 Task: Add a signature Gilberto Hall containing Have a great Columbus Day, Gilberto Hall to email address softage.5@softage.net and add a label Vitamins
Action: Mouse moved to (375, 533)
Screenshot: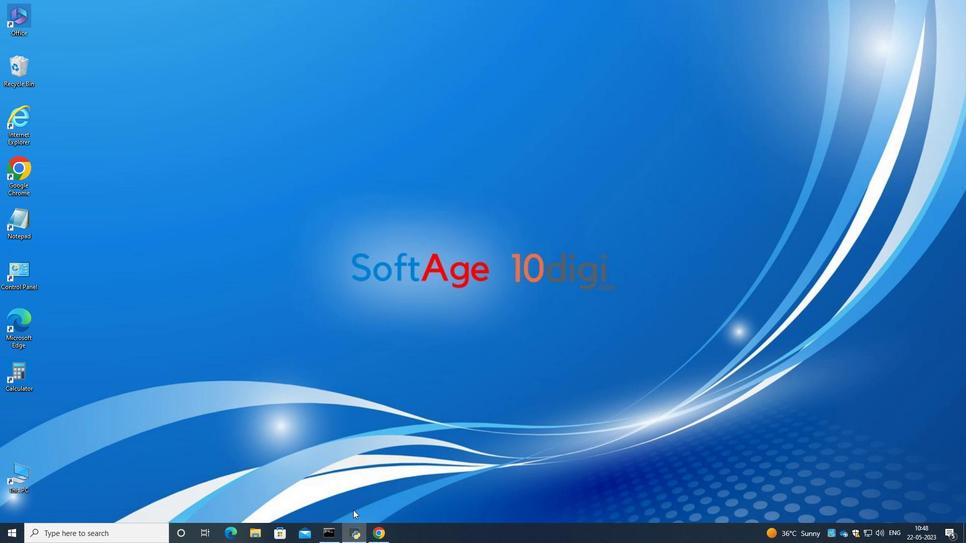 
Action: Mouse pressed left at (375, 533)
Screenshot: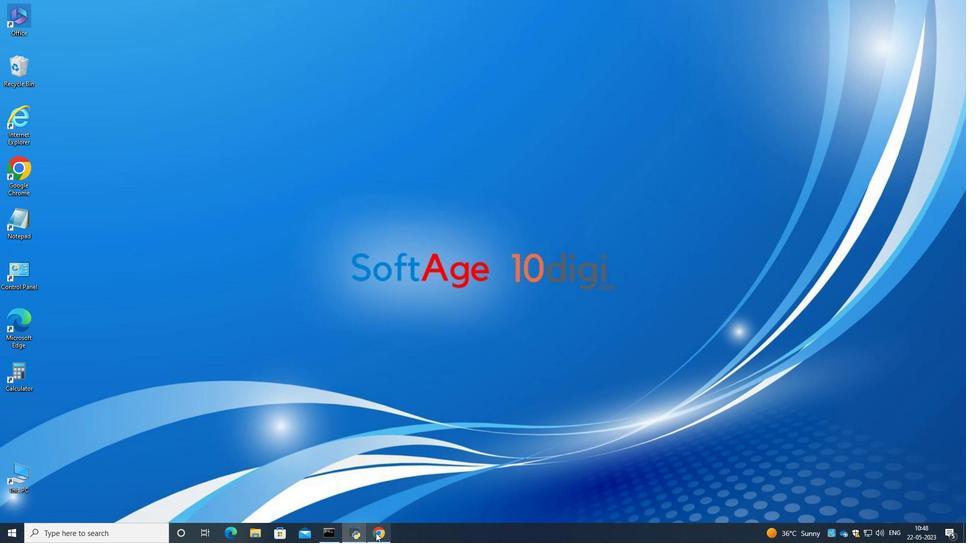 
Action: Mouse moved to (66, 84)
Screenshot: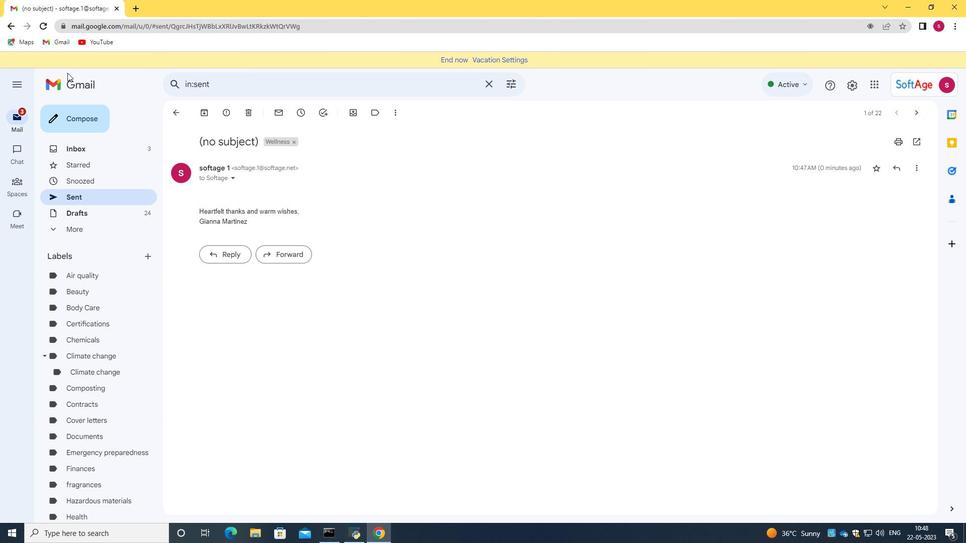 
Action: Mouse pressed left at (66, 84)
Screenshot: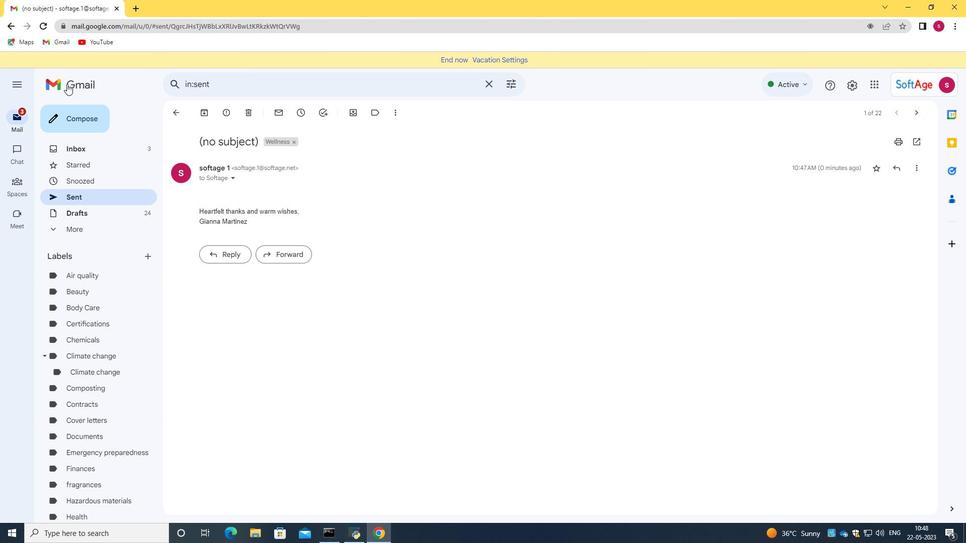 
Action: Mouse moved to (861, 87)
Screenshot: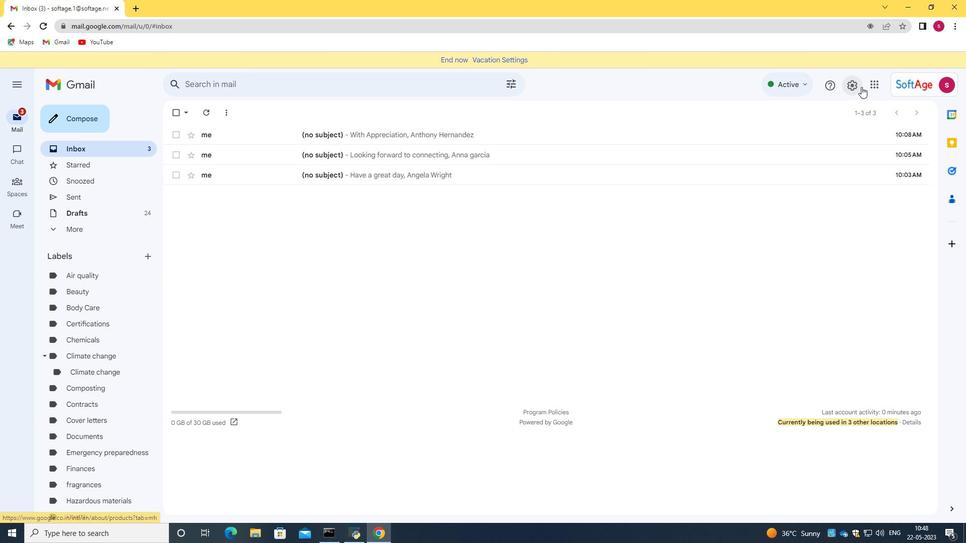 
Action: Mouse pressed left at (861, 87)
Screenshot: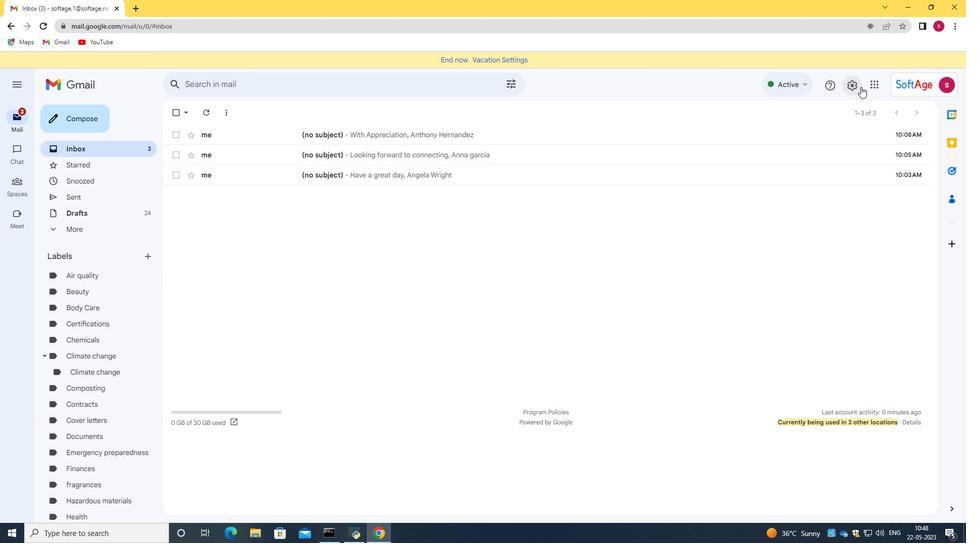 
Action: Mouse moved to (852, 139)
Screenshot: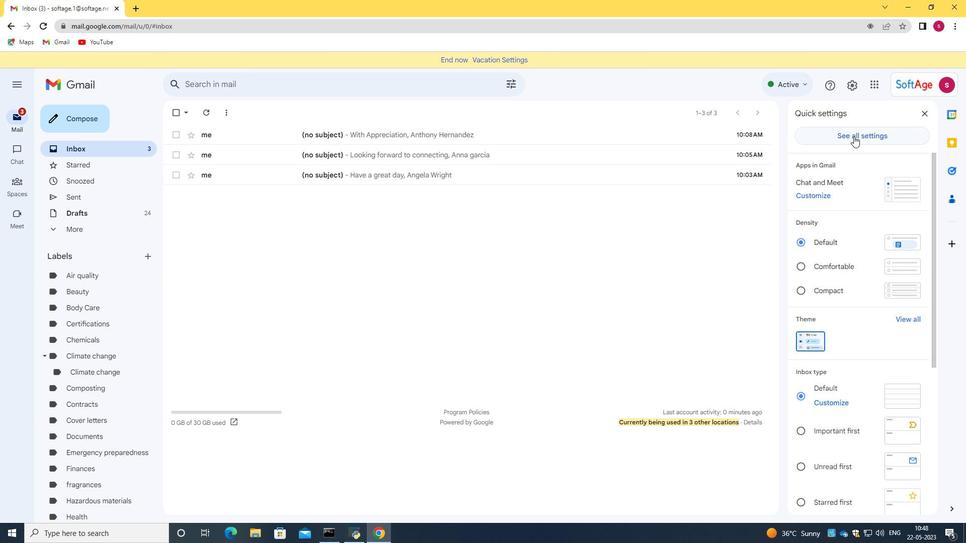
Action: Mouse pressed left at (852, 139)
Screenshot: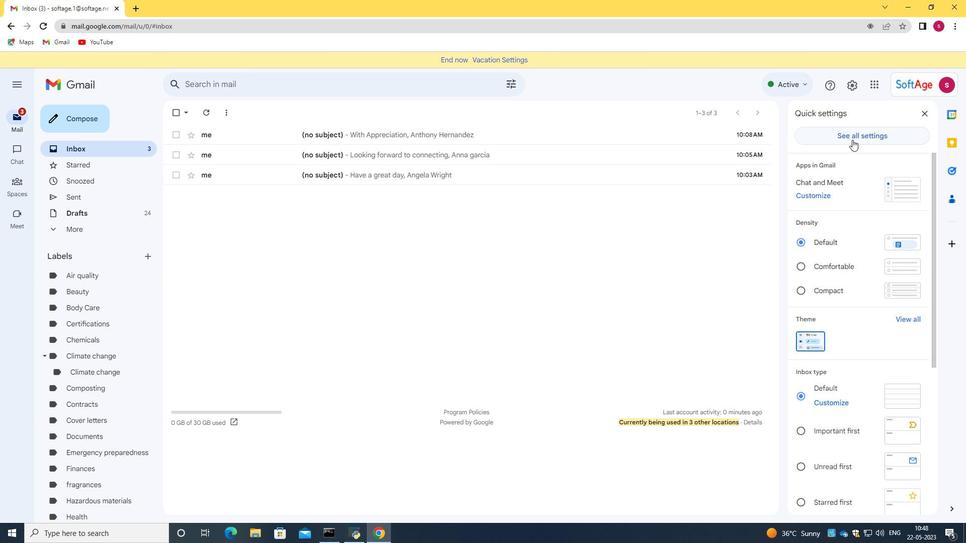 
Action: Mouse moved to (562, 247)
Screenshot: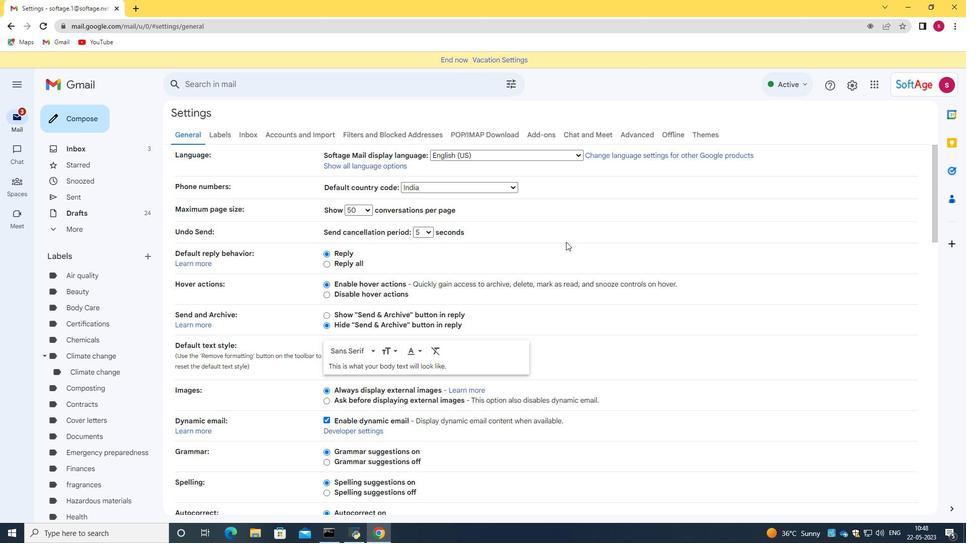 
Action: Mouse scrolled (562, 246) with delta (0, 0)
Screenshot: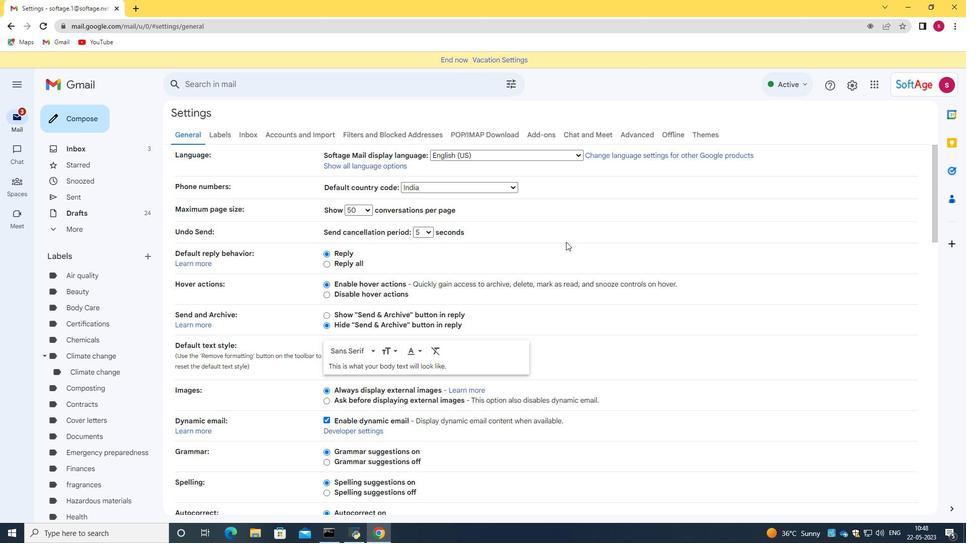 
Action: Mouse moved to (562, 250)
Screenshot: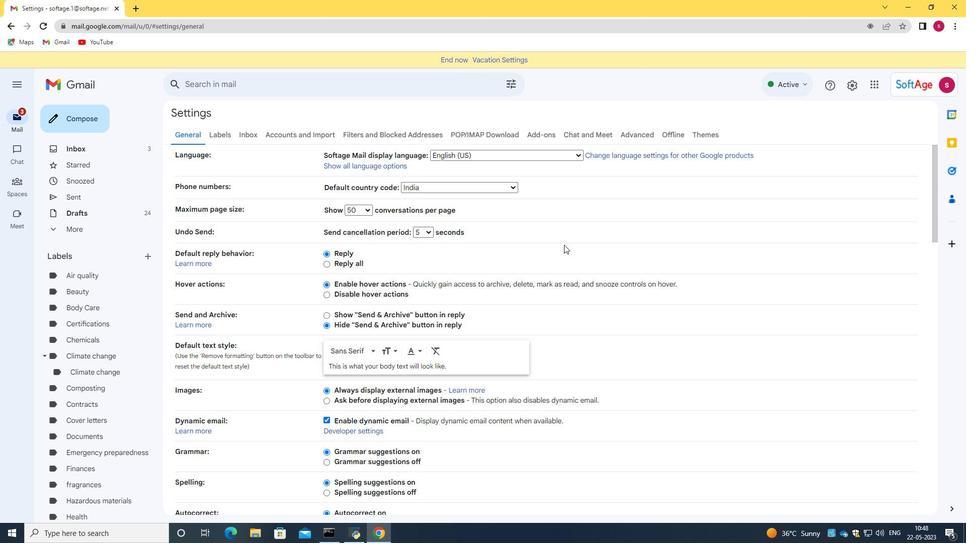 
Action: Mouse scrolled (562, 250) with delta (0, 0)
Screenshot: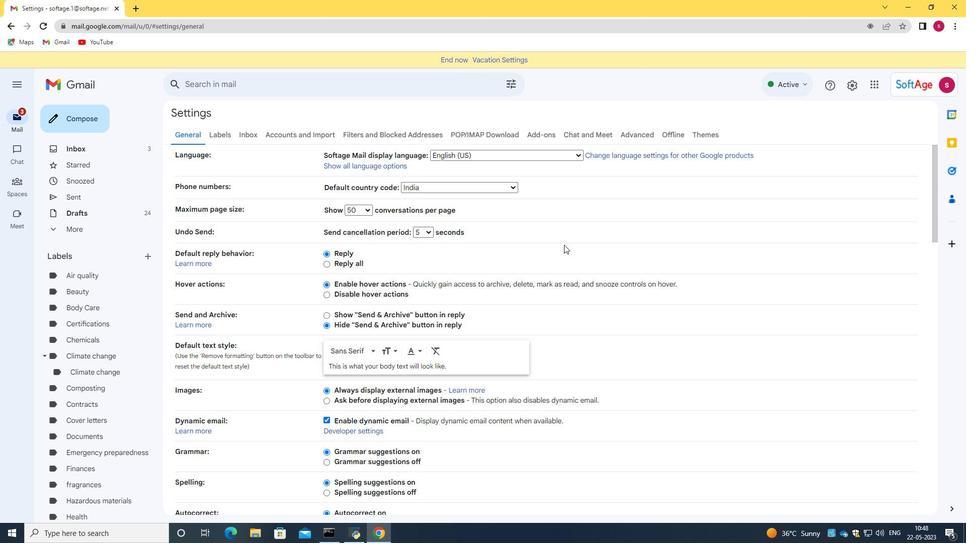 
Action: Mouse scrolled (562, 250) with delta (0, 0)
Screenshot: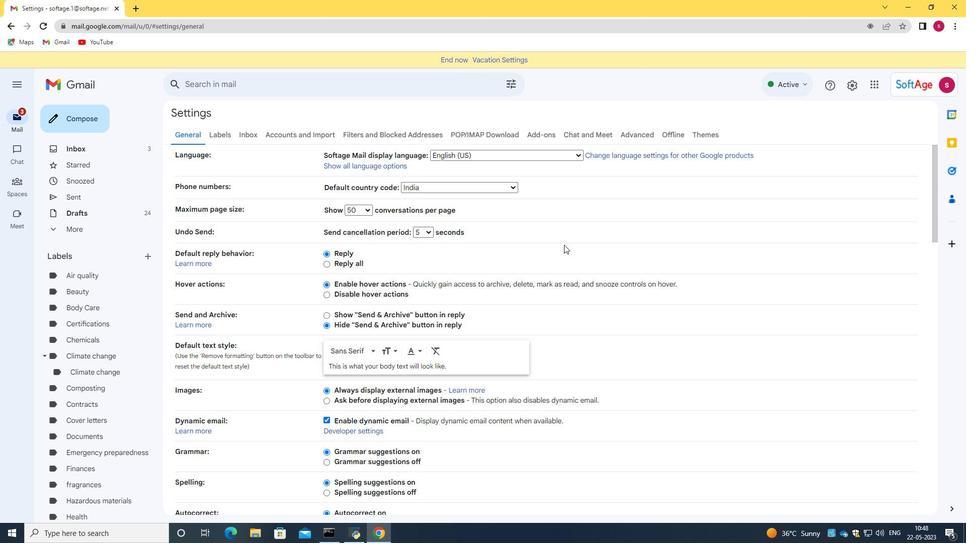 
Action: Mouse scrolled (562, 250) with delta (0, 0)
Screenshot: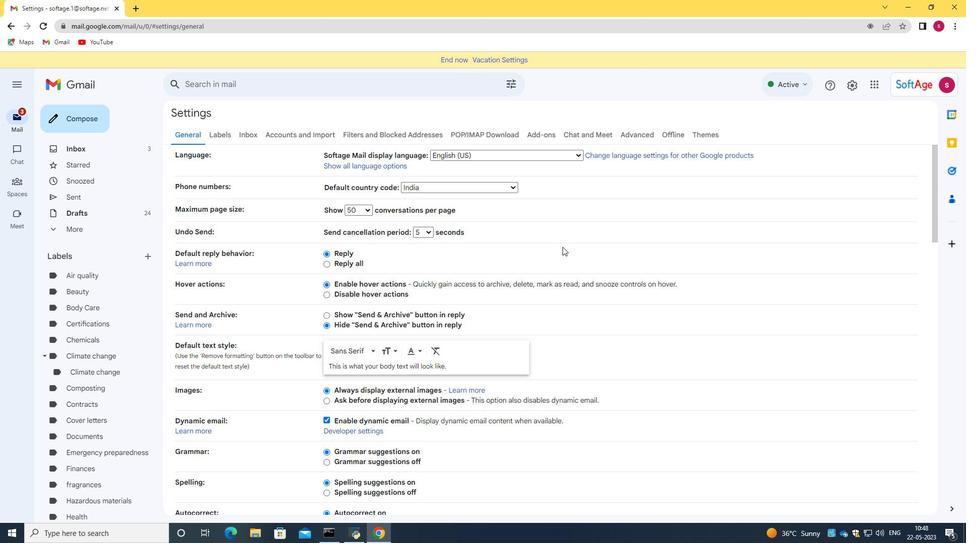 
Action: Mouse scrolled (562, 250) with delta (0, 0)
Screenshot: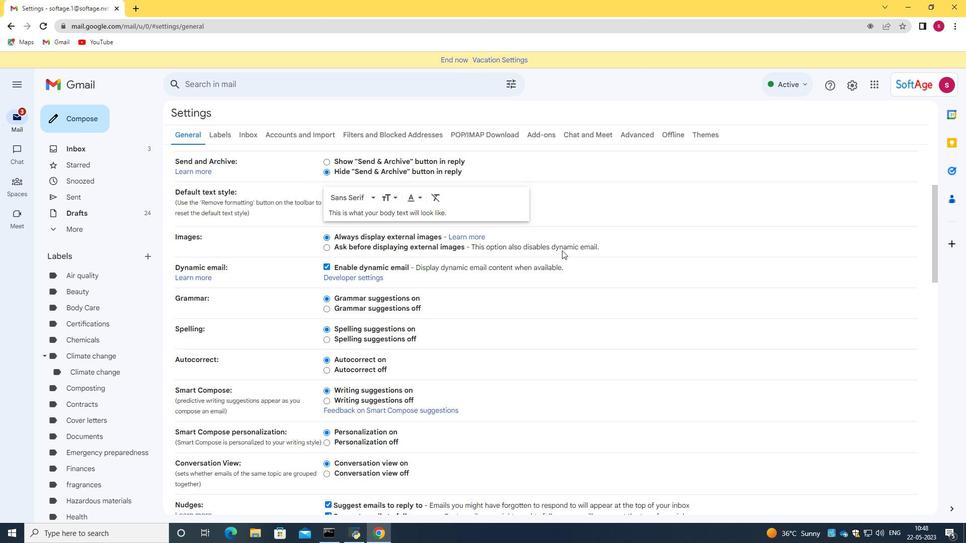 
Action: Mouse moved to (562, 252)
Screenshot: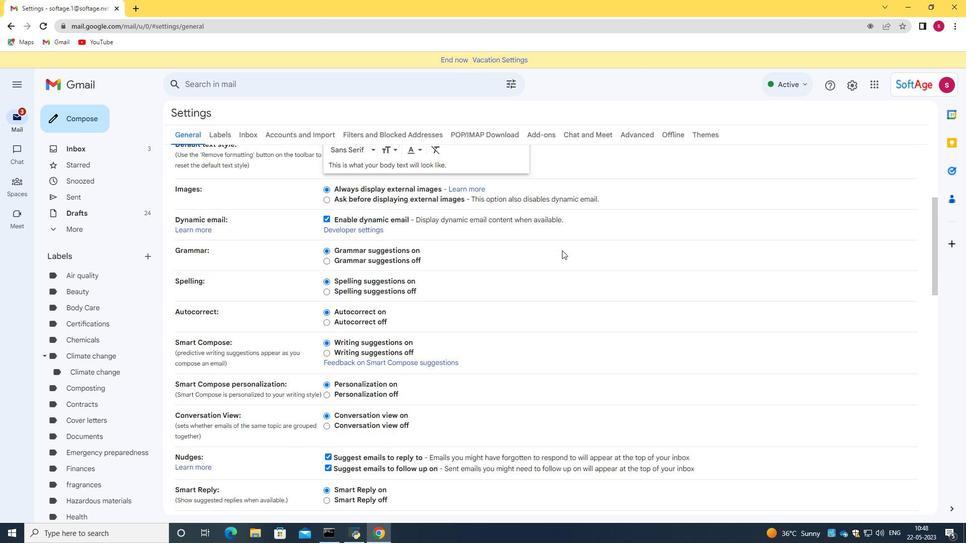 
Action: Mouse scrolled (562, 251) with delta (0, 0)
Screenshot: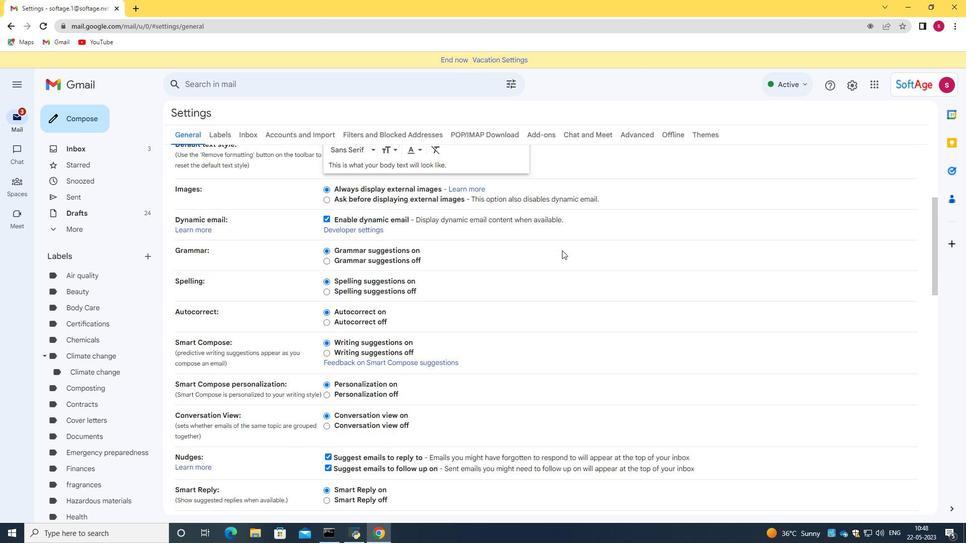 
Action: Mouse scrolled (562, 251) with delta (0, 0)
Screenshot: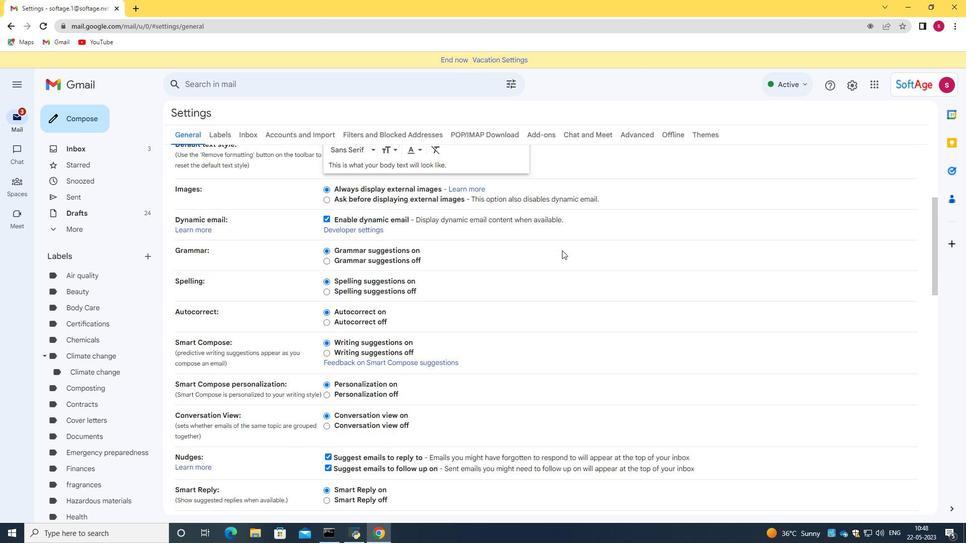 
Action: Mouse scrolled (562, 251) with delta (0, 0)
Screenshot: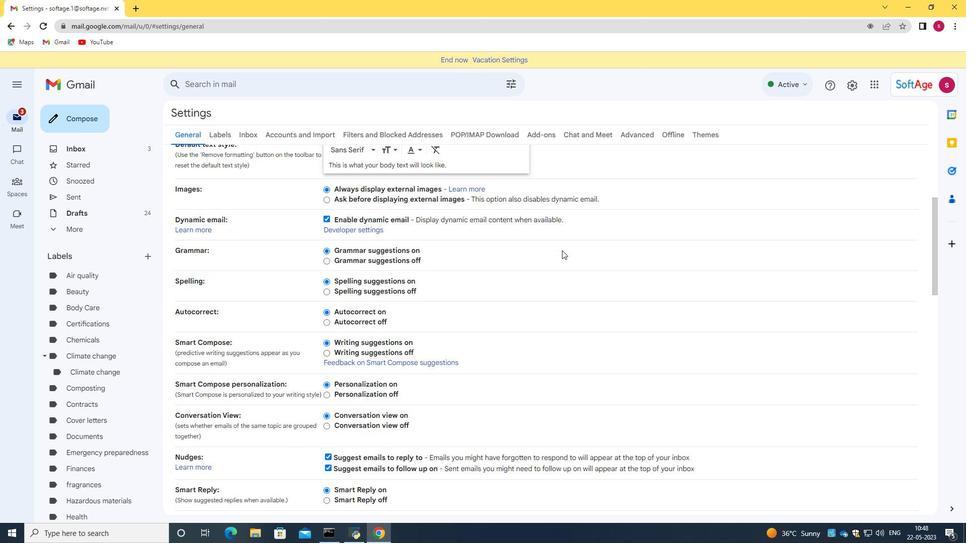 
Action: Mouse scrolled (562, 251) with delta (0, 0)
Screenshot: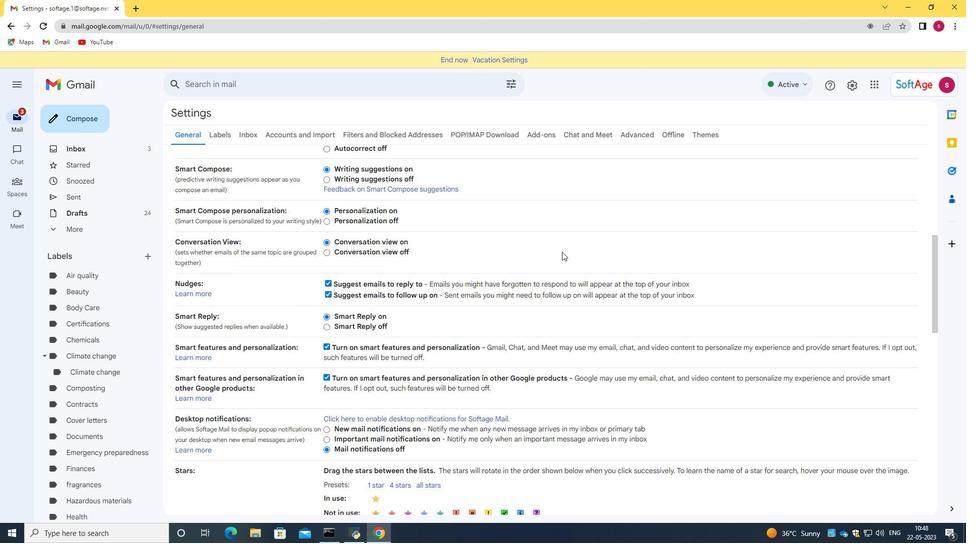 
Action: Mouse moved to (562, 252)
Screenshot: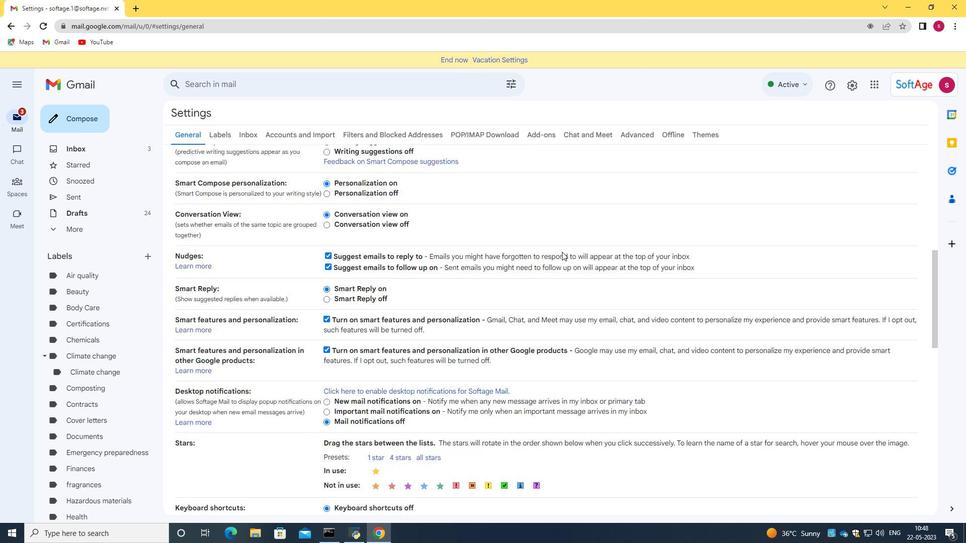 
Action: Mouse scrolled (562, 251) with delta (0, 0)
Screenshot: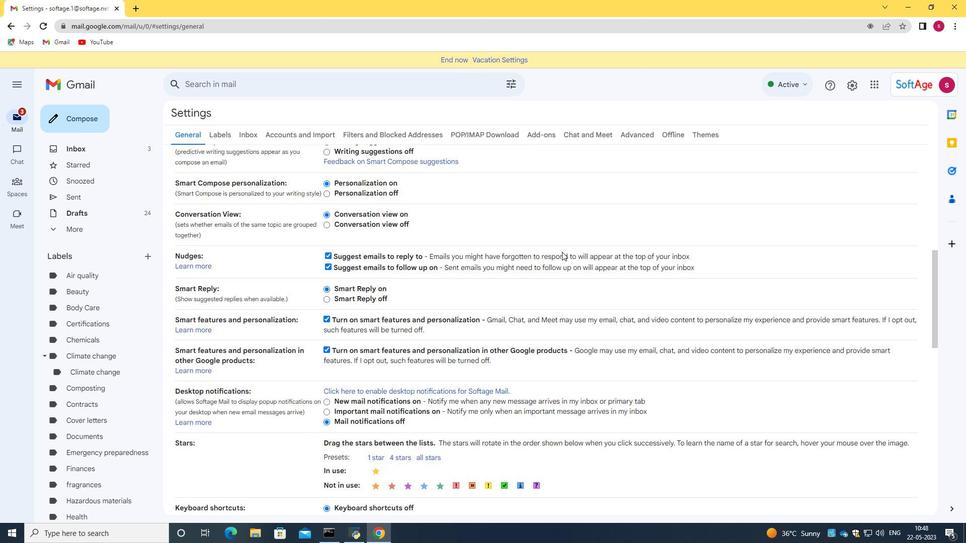 
Action: Mouse moved to (477, 436)
Screenshot: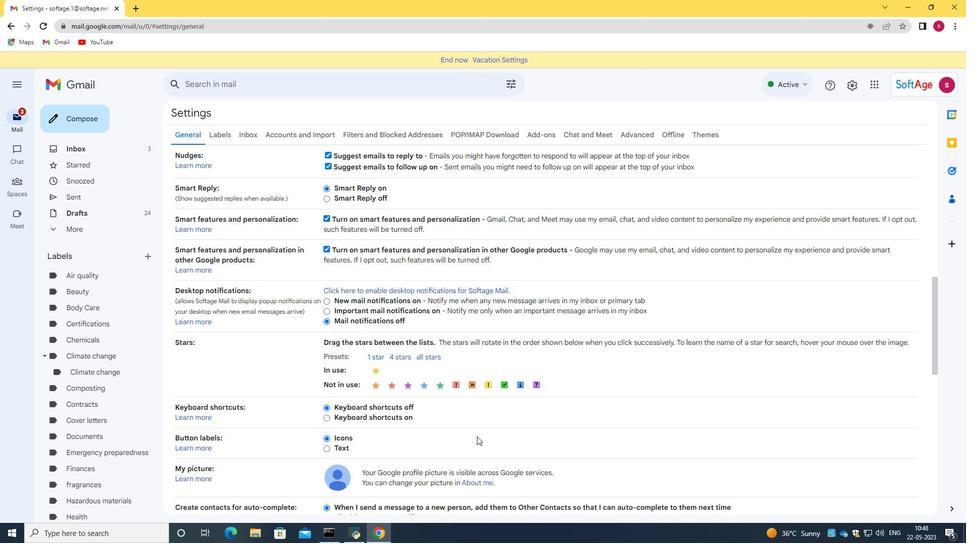 
Action: Mouse scrolled (477, 436) with delta (0, 0)
Screenshot: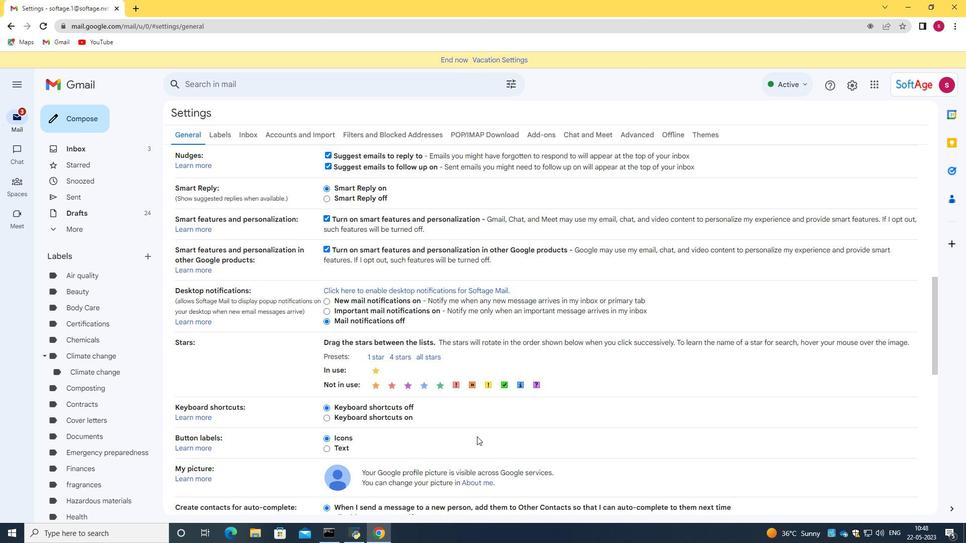 
Action: Mouse scrolled (477, 436) with delta (0, 0)
Screenshot: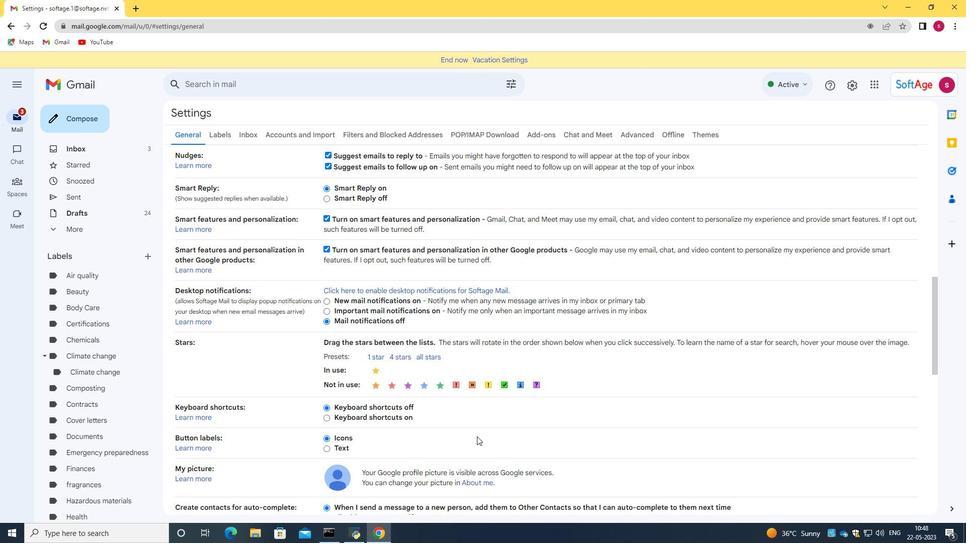 
Action: Mouse scrolled (477, 436) with delta (0, 0)
Screenshot: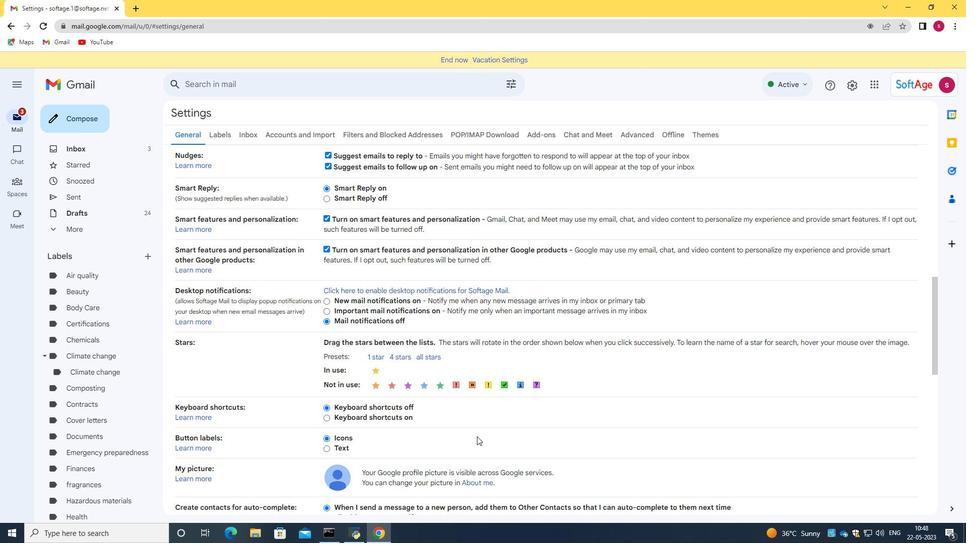 
Action: Mouse moved to (478, 435)
Screenshot: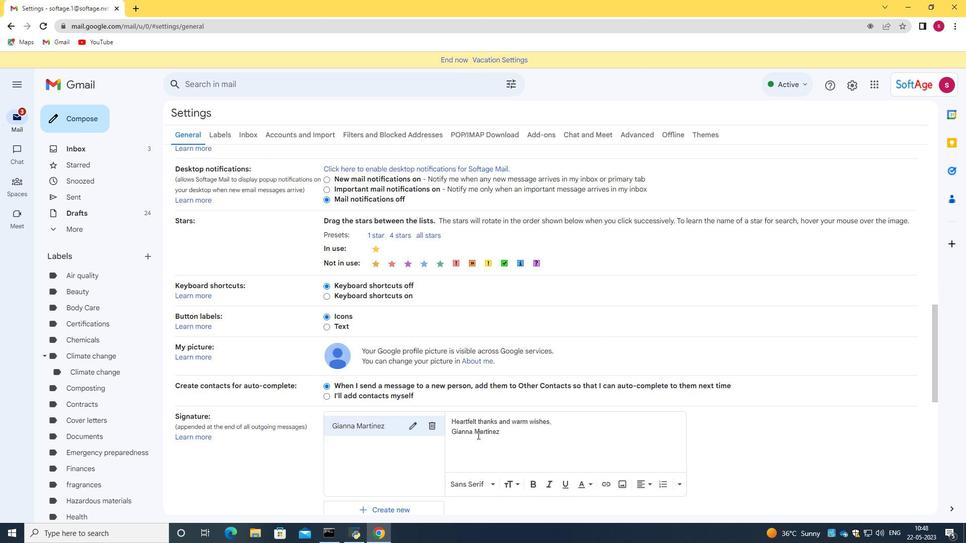 
Action: Mouse scrolled (478, 434) with delta (0, 0)
Screenshot: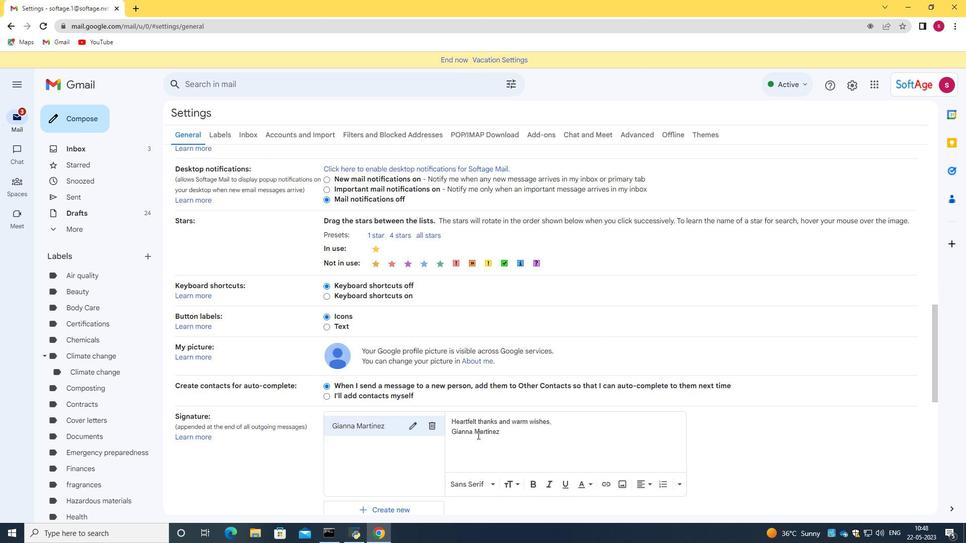 
Action: Mouse scrolled (478, 434) with delta (0, 0)
Screenshot: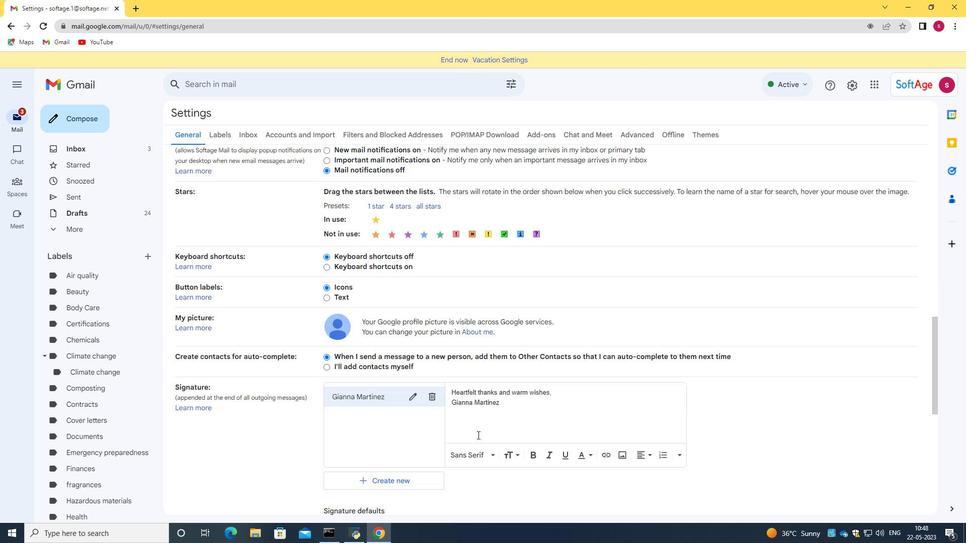 
Action: Mouse moved to (430, 301)
Screenshot: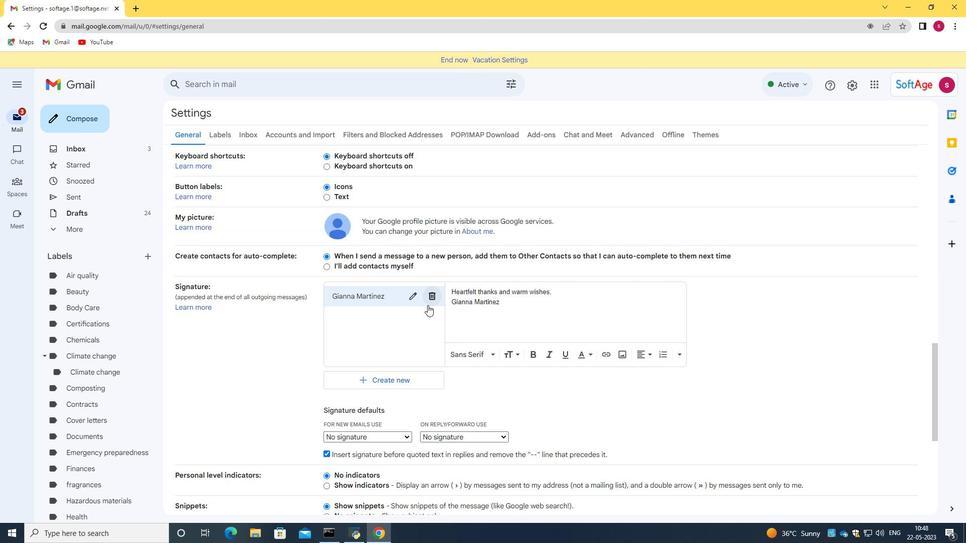 
Action: Mouse pressed left at (430, 301)
Screenshot: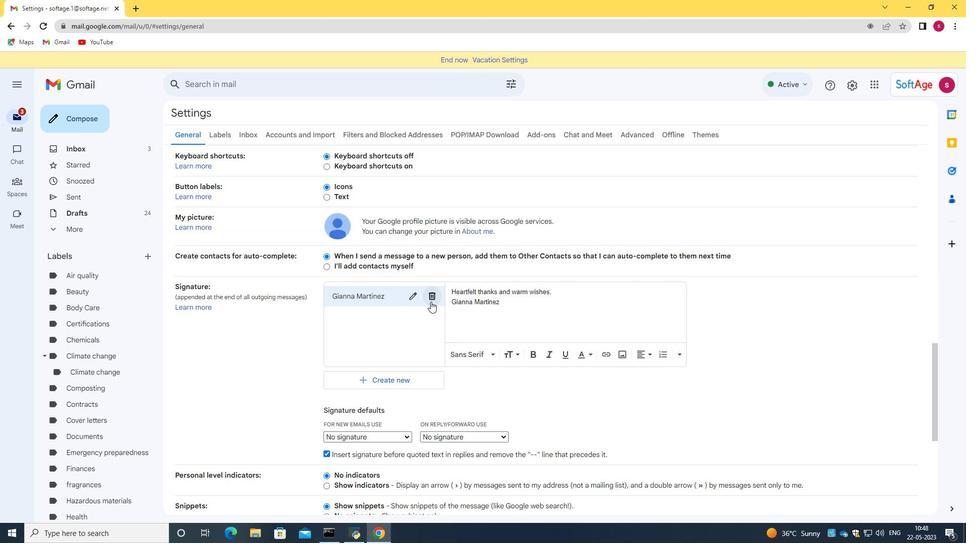 
Action: Mouse moved to (566, 307)
Screenshot: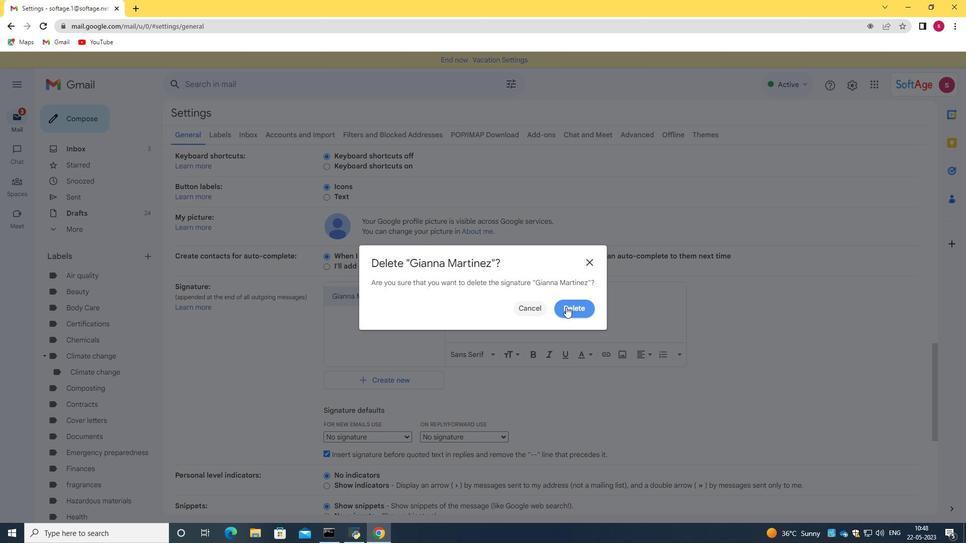 
Action: Mouse pressed left at (566, 307)
Screenshot: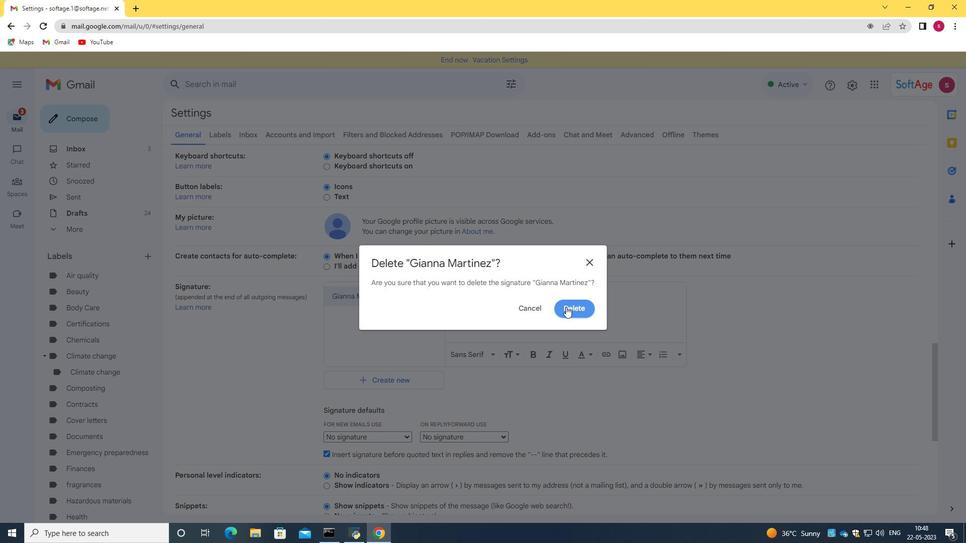 
Action: Mouse moved to (431, 387)
Screenshot: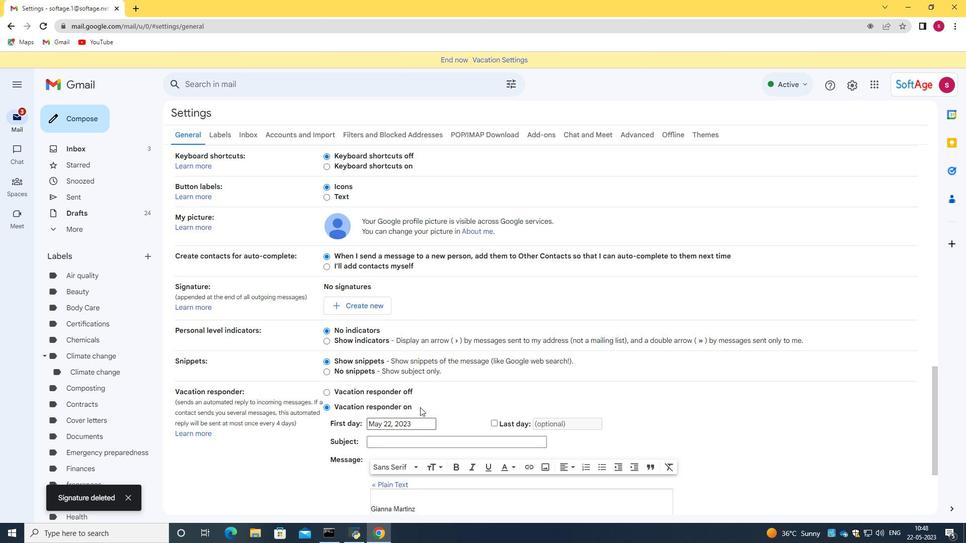 
Action: Mouse scrolled (431, 387) with delta (0, 0)
Screenshot: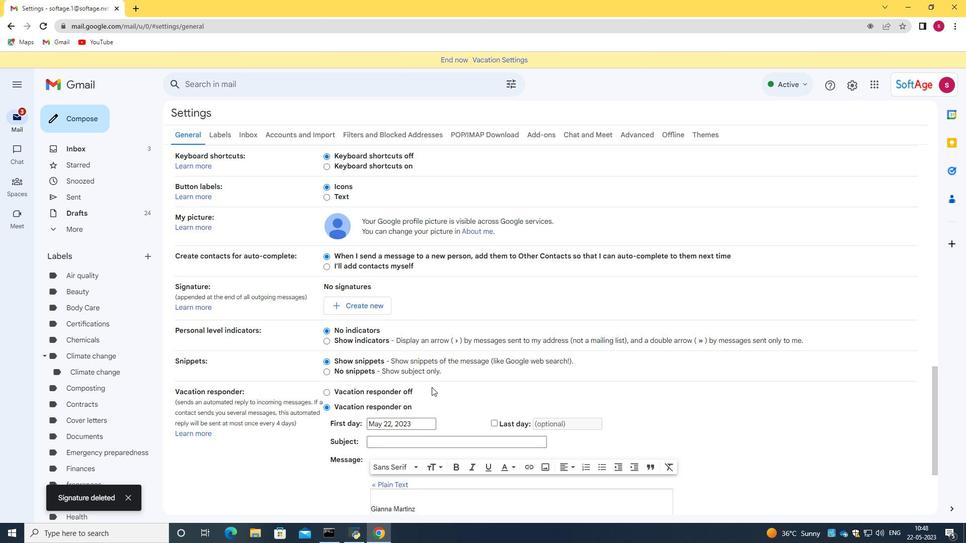 
Action: Mouse moved to (353, 250)
Screenshot: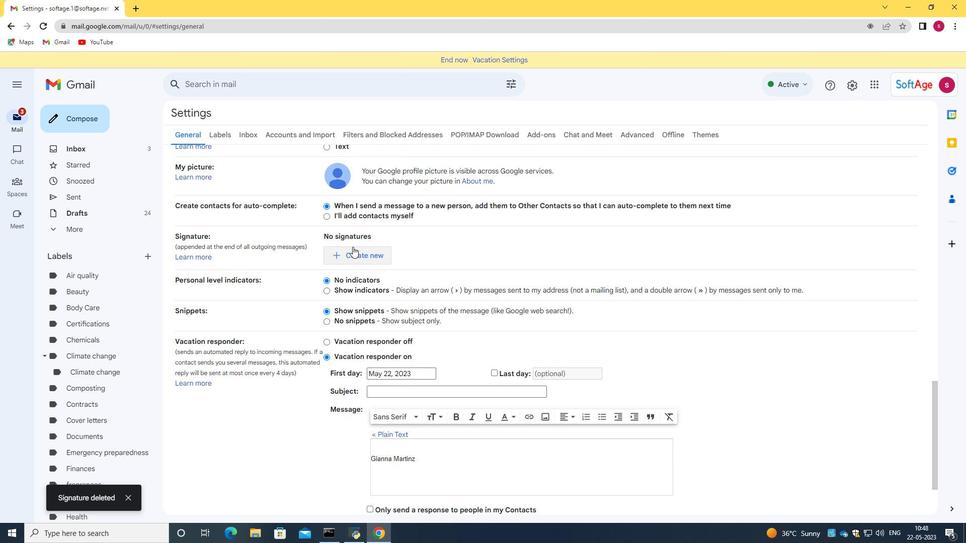 
Action: Mouse pressed left at (353, 250)
Screenshot: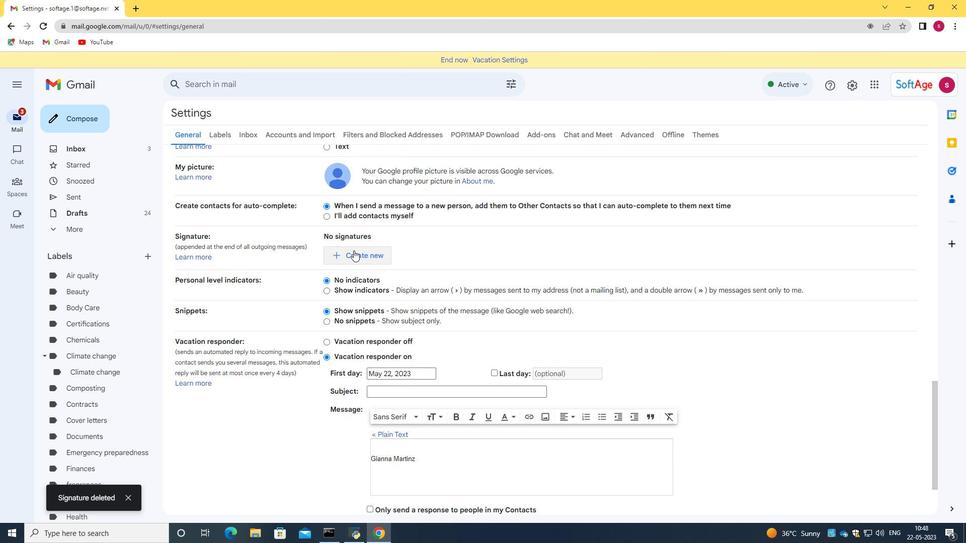 
Action: Mouse moved to (463, 285)
Screenshot: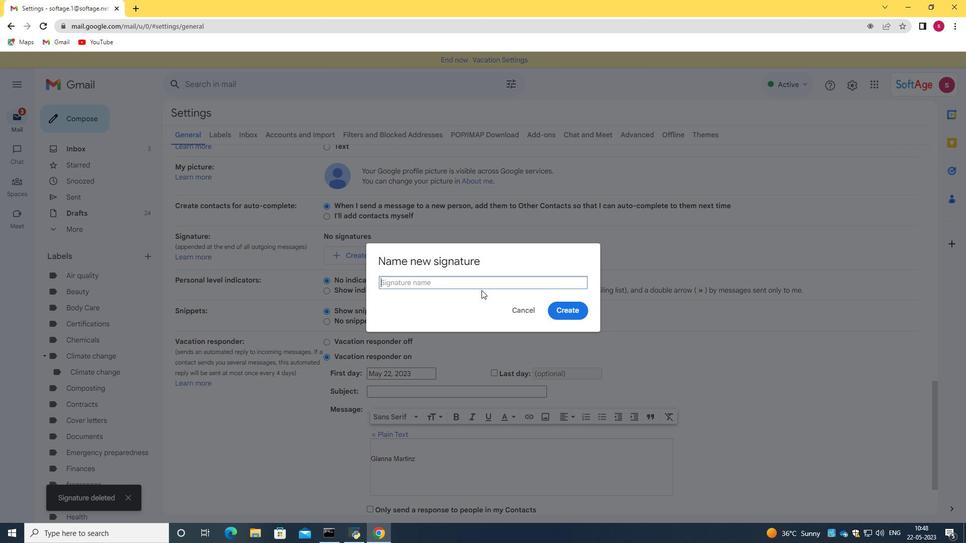 
Action: Key pressed <Key.caps_lock>G<Key.caps_lock>ilberto<Key.space><Key.caps_lock>H<Key.caps_lock>all
Screenshot: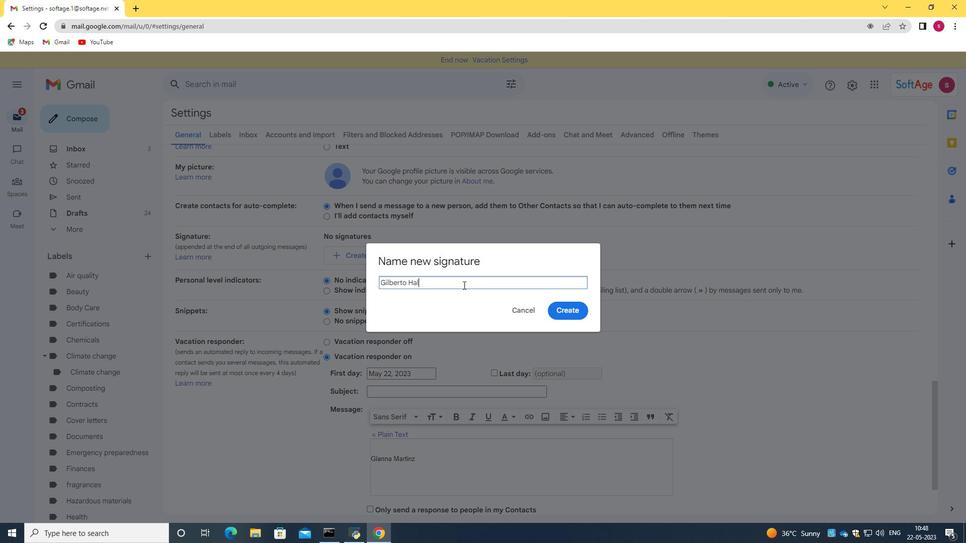 
Action: Mouse moved to (570, 309)
Screenshot: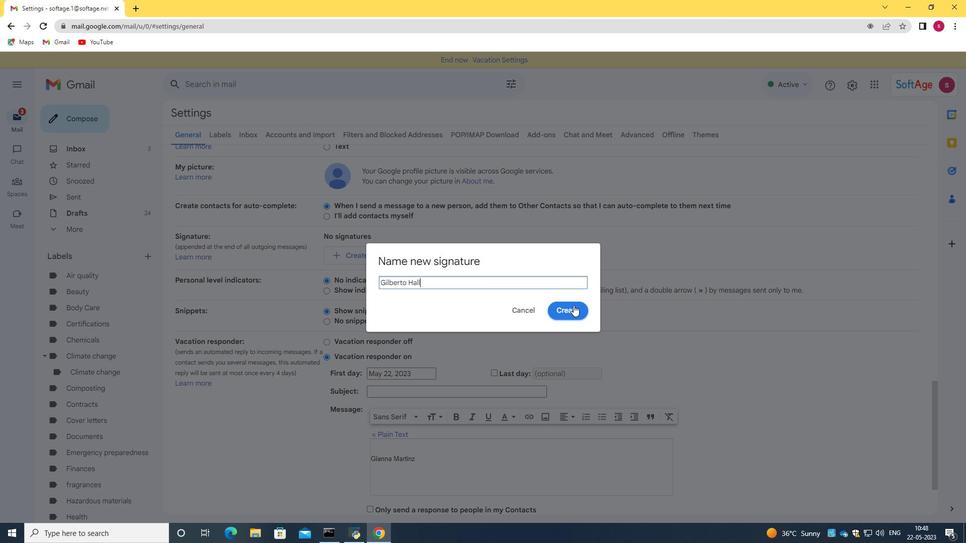 
Action: Mouse pressed left at (570, 309)
Screenshot: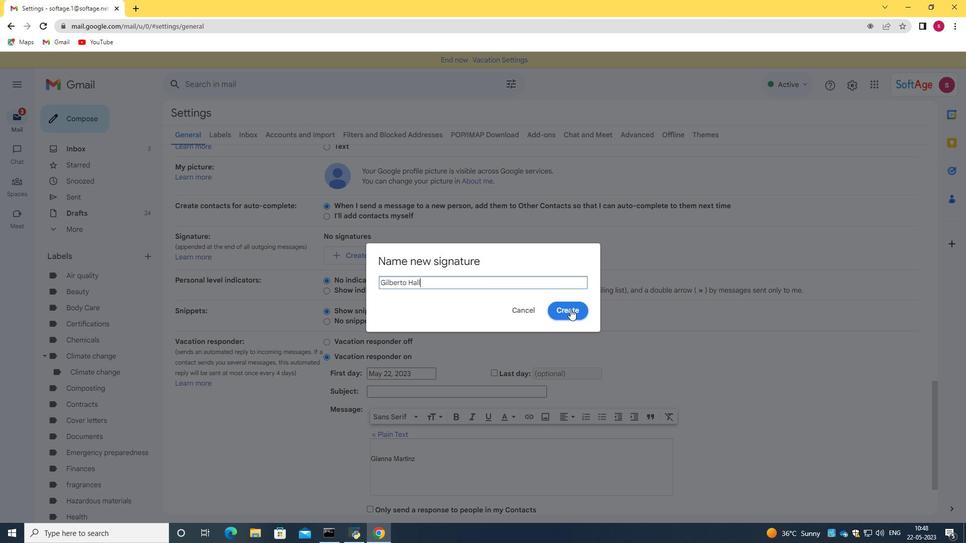 
Action: Mouse moved to (558, 265)
Screenshot: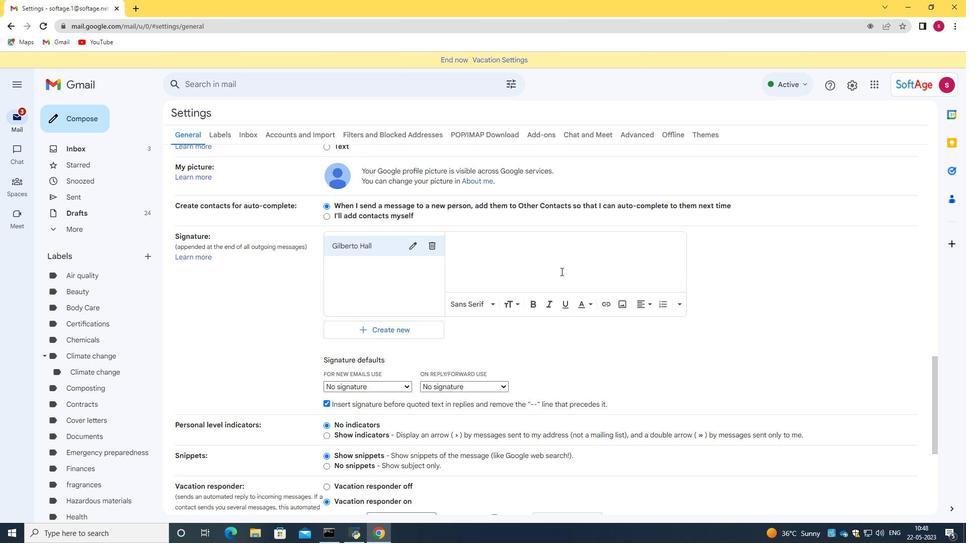 
Action: Mouse scrolled (558, 264) with delta (0, 0)
Screenshot: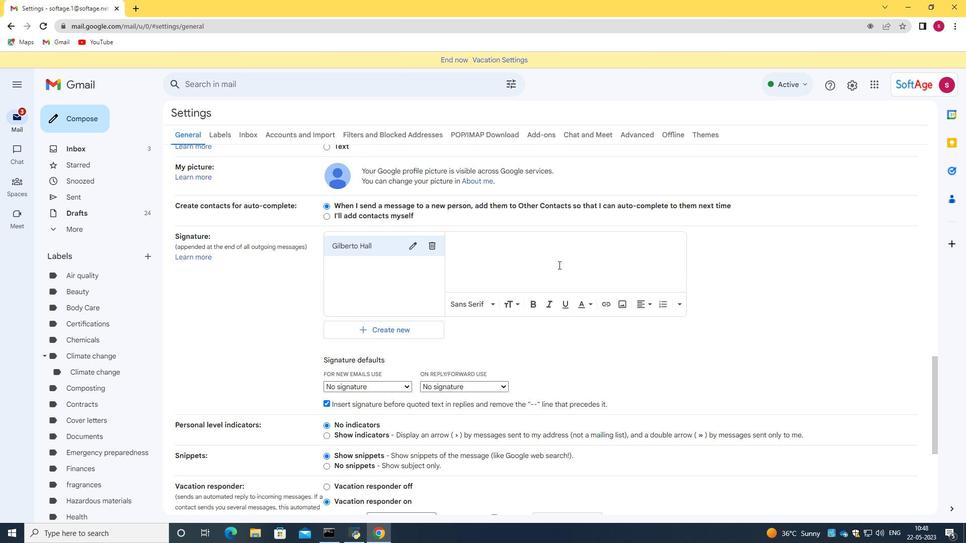 
Action: Mouse moved to (518, 217)
Screenshot: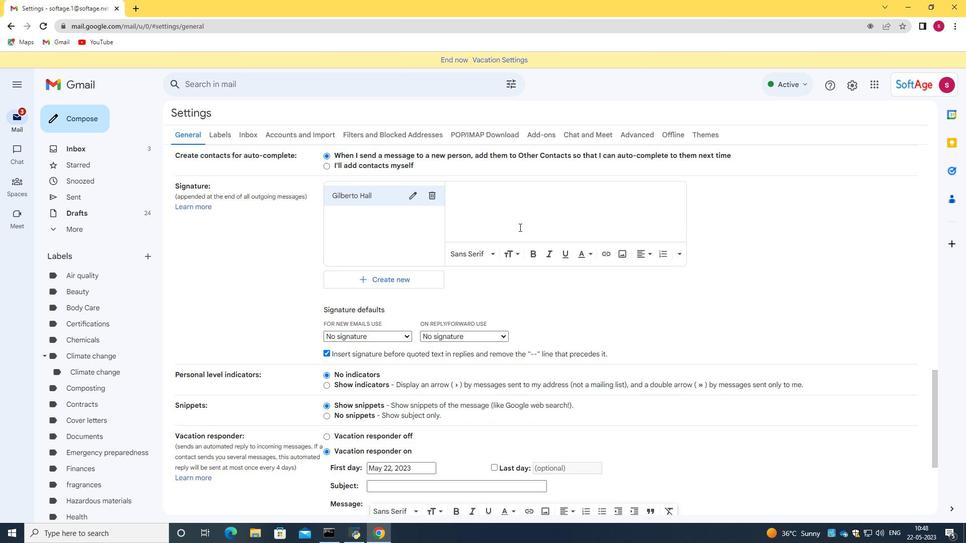 
Action: Mouse pressed left at (518, 217)
Screenshot: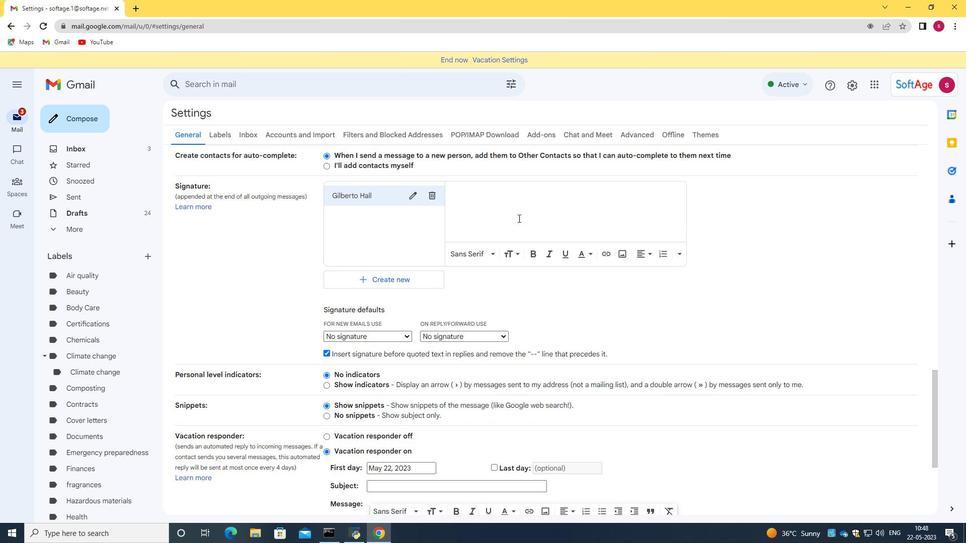 
Action: Key pressed <Key.caps_lock>H<Key.caps_lock>ave<Key.space>a<Key.space>great<Key.space><Key.caps_lock>C<Key.caps_lock>olumbus<Key.space><Key.caps_lock>D<Key.caps_lock>ay.<Key.backspace>,<Key.enter><Key.caps_lock>G<Key.caps_lock>ilberto<Key.space><Key.caps_lock>H<Key.caps_lock>all
Screenshot: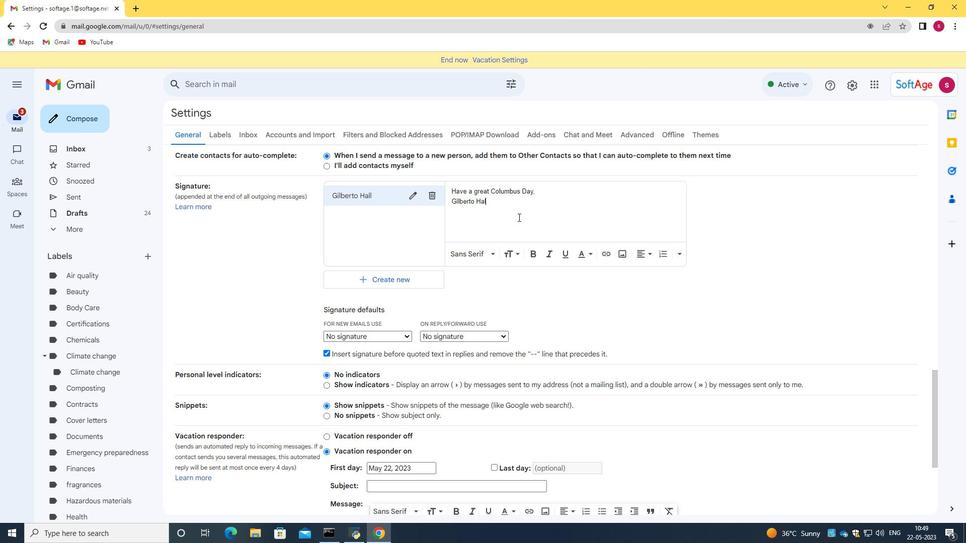 
Action: Mouse moved to (546, 296)
Screenshot: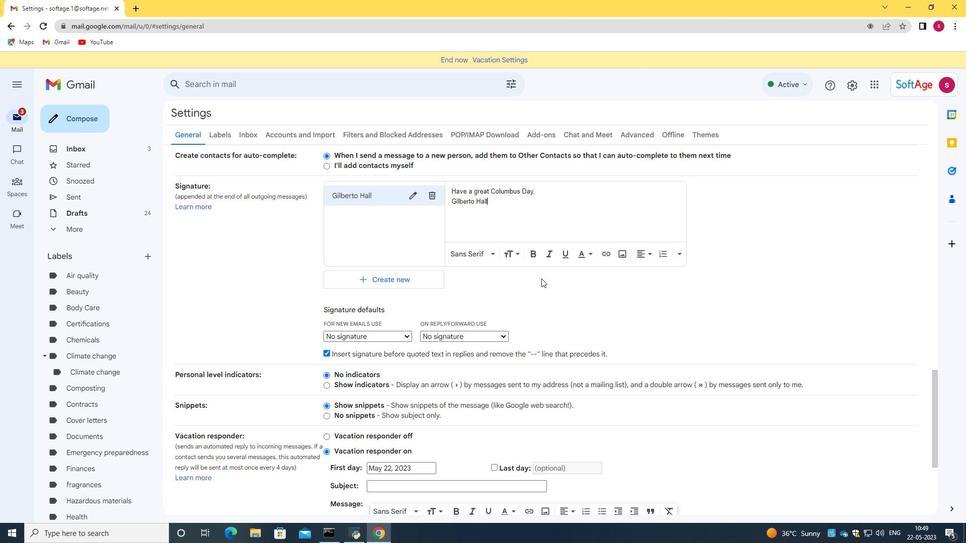 
Action: Mouse scrolled (546, 295) with delta (0, 0)
Screenshot: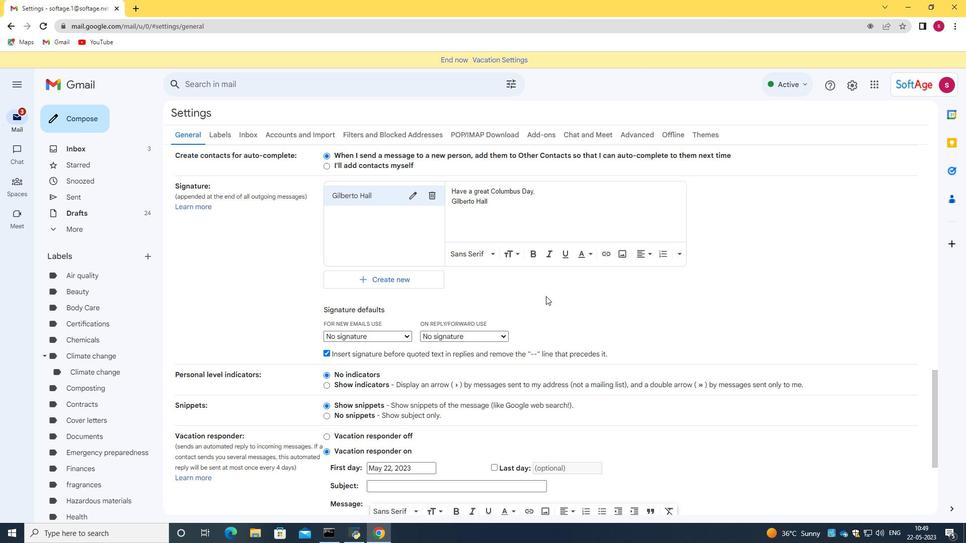 
Action: Mouse scrolled (546, 295) with delta (0, 0)
Screenshot: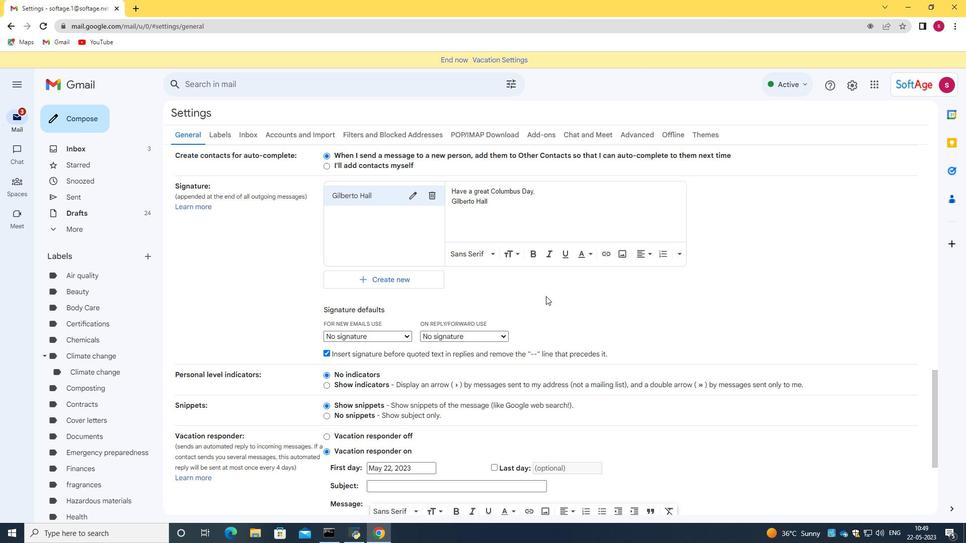 
Action: Mouse scrolled (546, 295) with delta (0, 0)
Screenshot: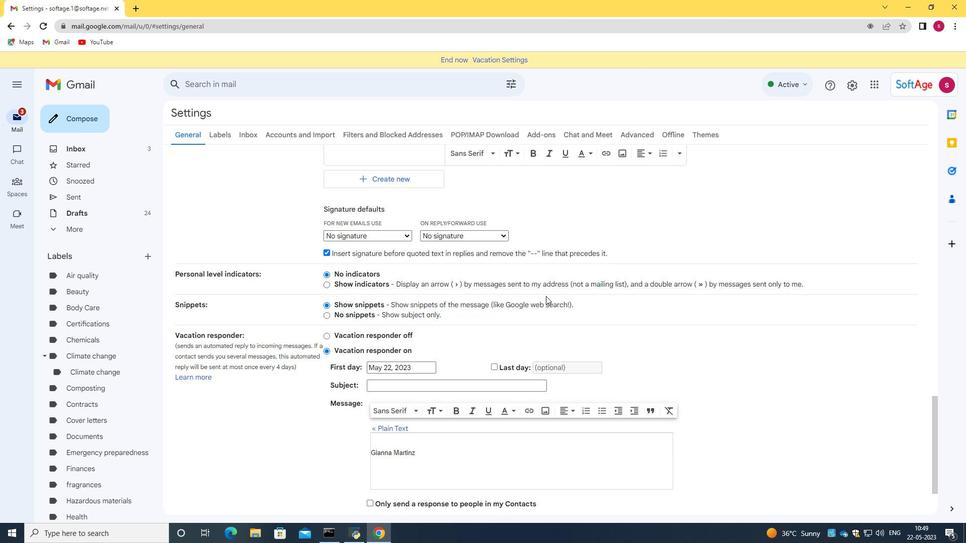 
Action: Mouse scrolled (546, 295) with delta (0, 0)
Screenshot: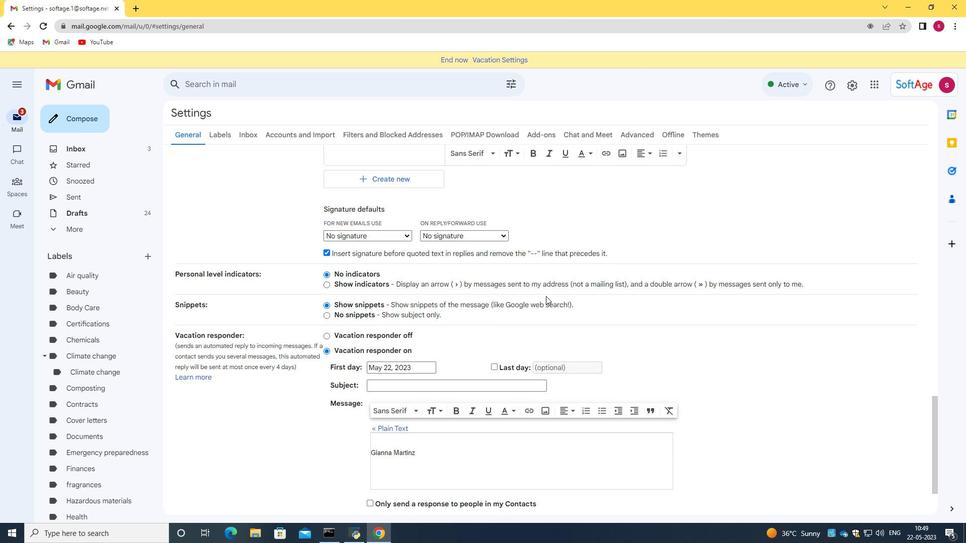 
Action: Mouse scrolled (546, 295) with delta (0, 0)
Screenshot: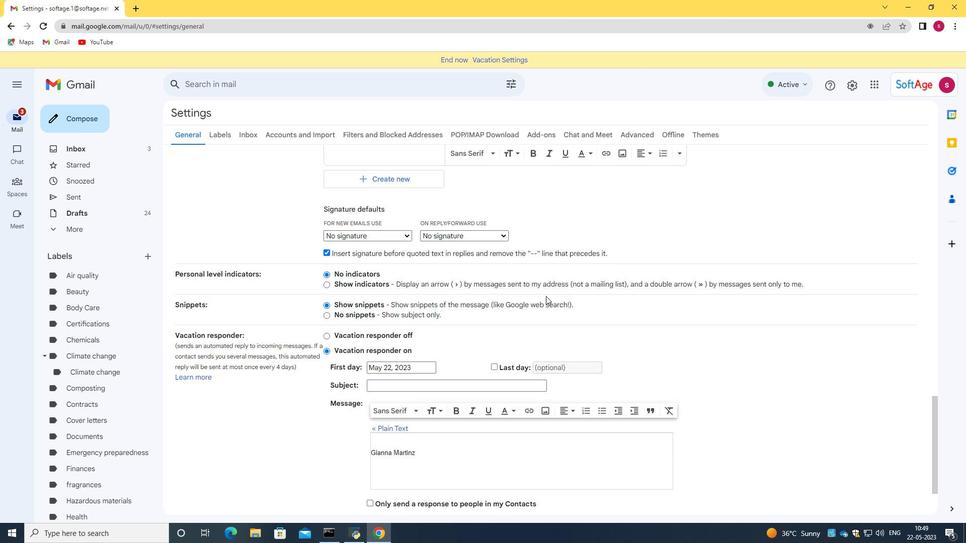
Action: Mouse scrolled (546, 295) with delta (0, 0)
Screenshot: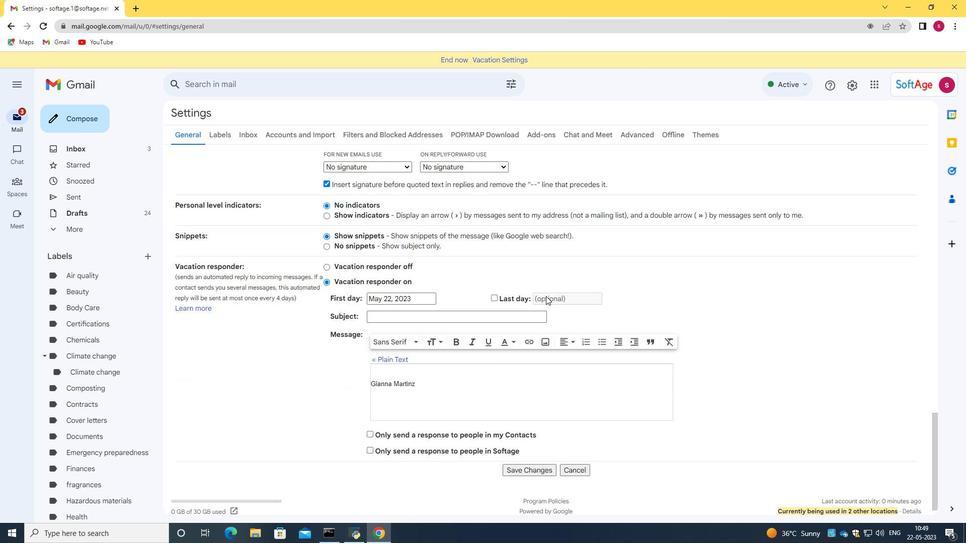 
Action: Mouse scrolled (546, 295) with delta (0, 0)
Screenshot: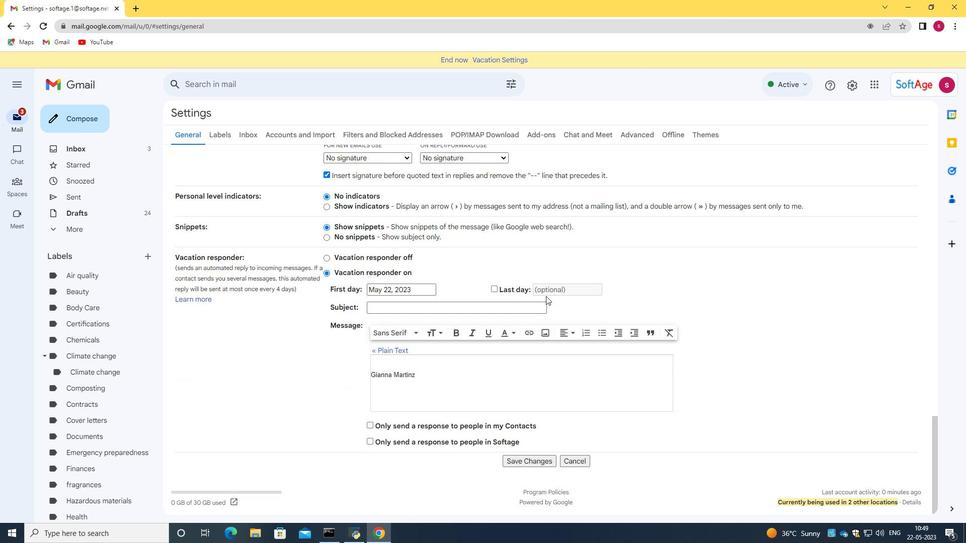 
Action: Mouse scrolled (546, 295) with delta (0, 0)
Screenshot: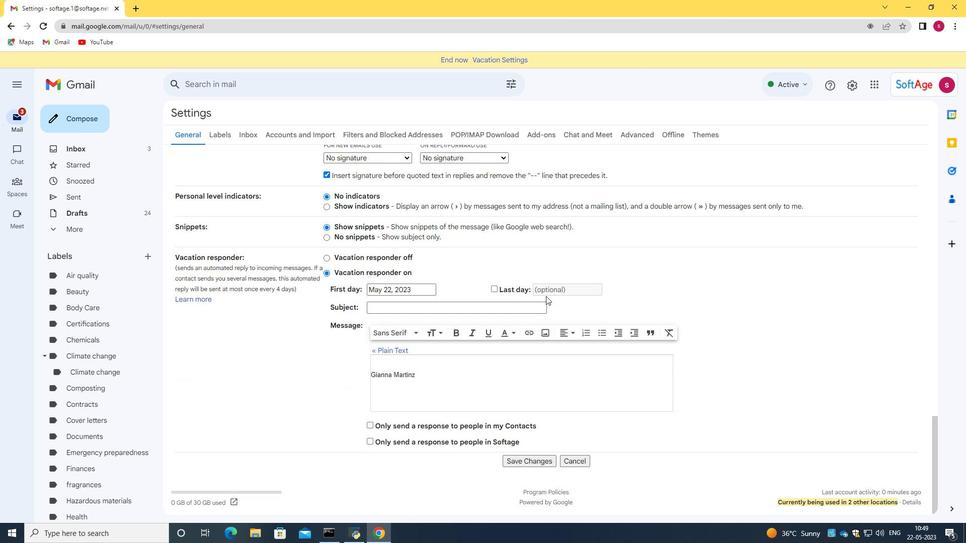 
Action: Mouse scrolled (546, 295) with delta (0, 0)
Screenshot: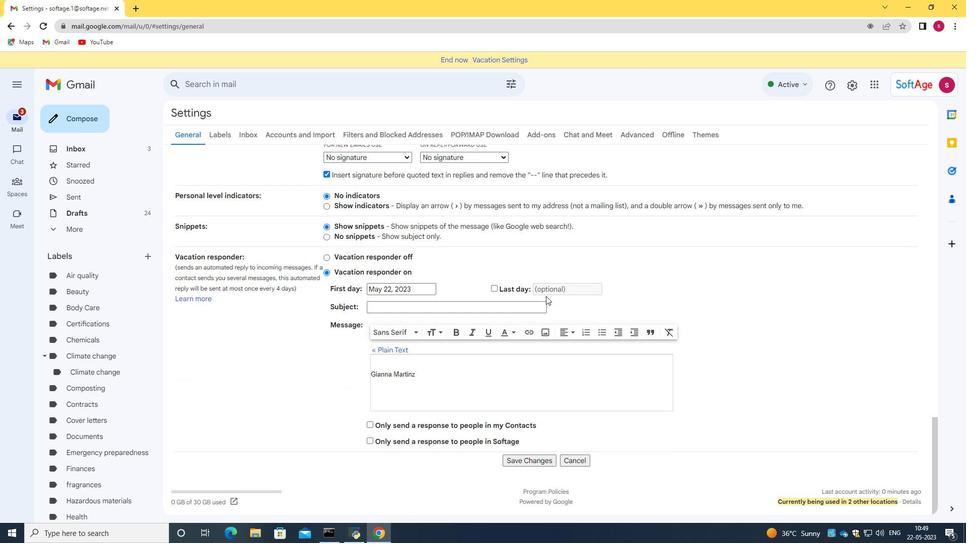 
Action: Mouse moved to (530, 459)
Screenshot: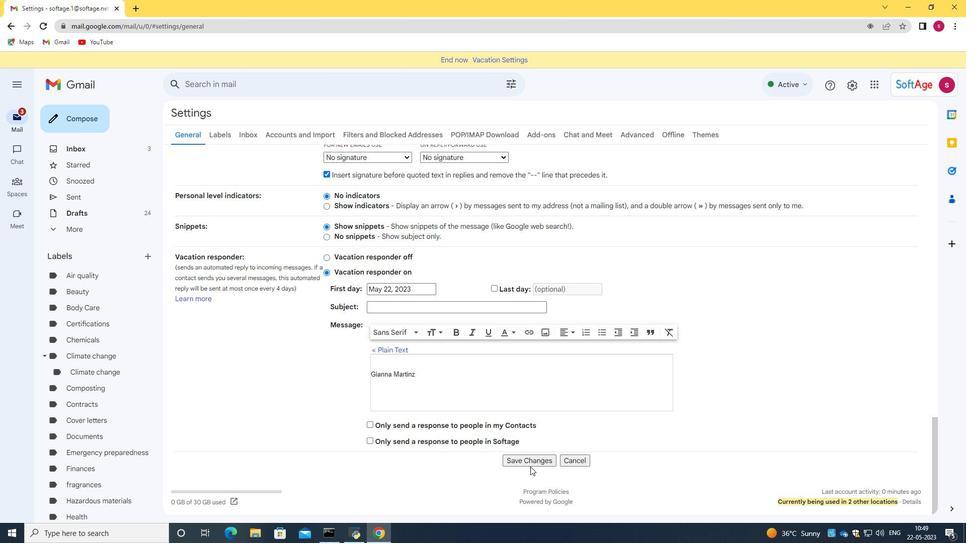 
Action: Mouse pressed left at (530, 459)
Screenshot: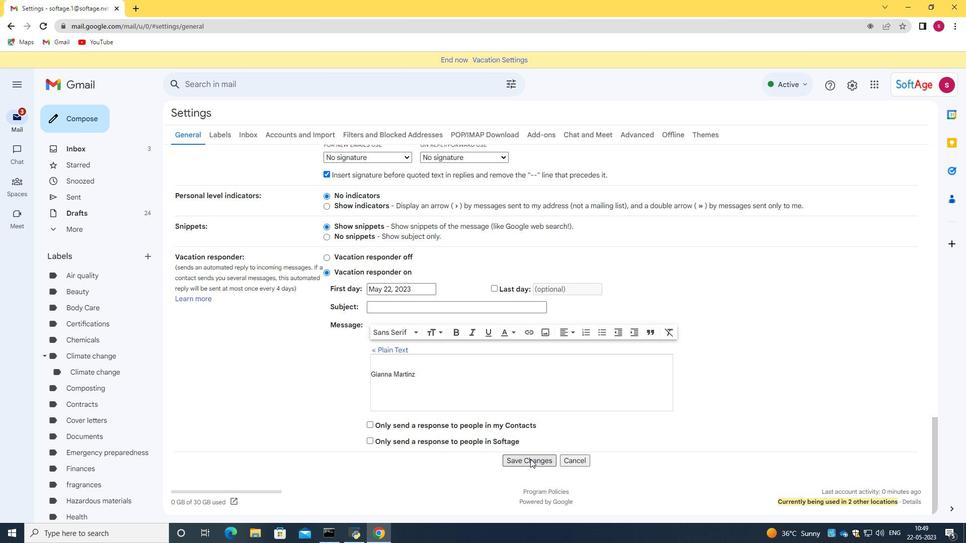 
Action: Mouse moved to (106, 223)
Screenshot: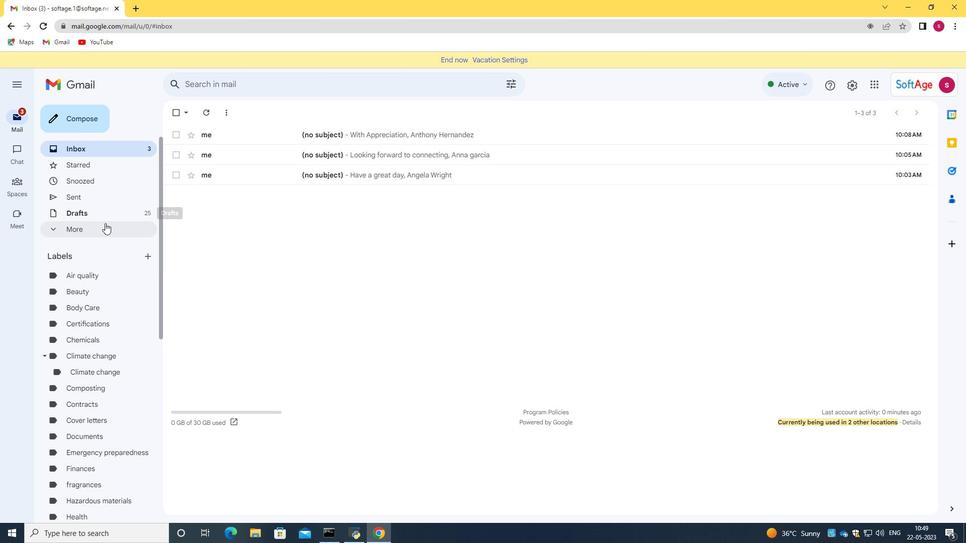
Action: Mouse scrolled (106, 223) with delta (0, 0)
Screenshot: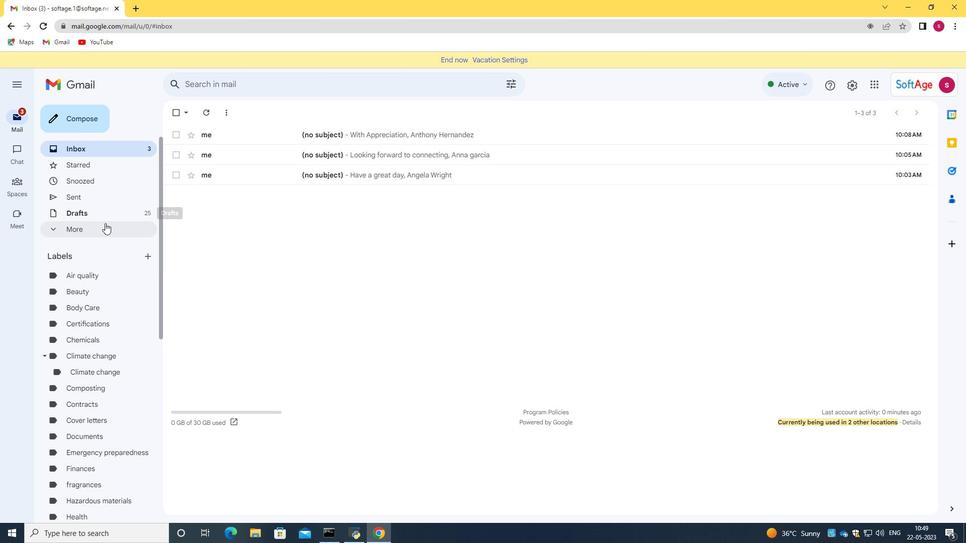 
Action: Mouse scrolled (106, 223) with delta (0, 0)
Screenshot: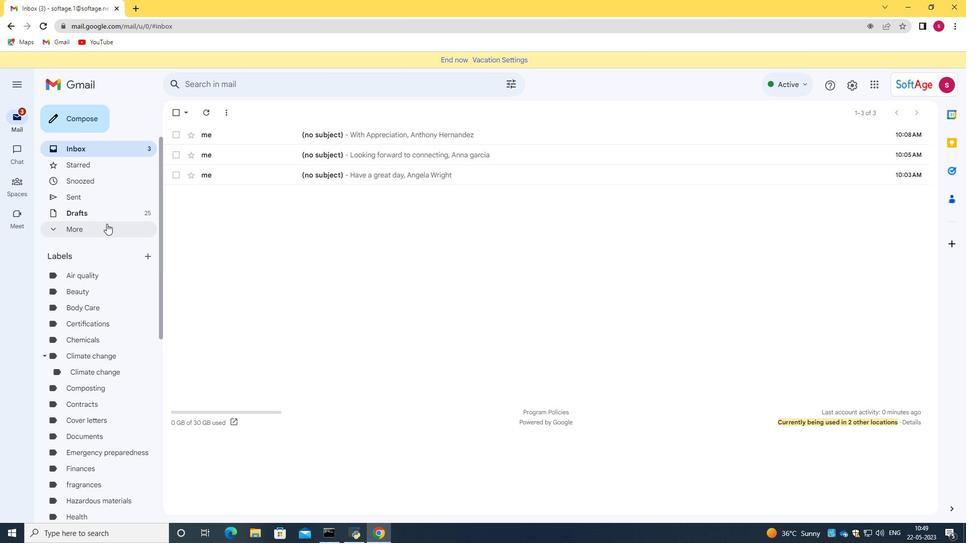 
Action: Mouse moved to (192, 237)
Screenshot: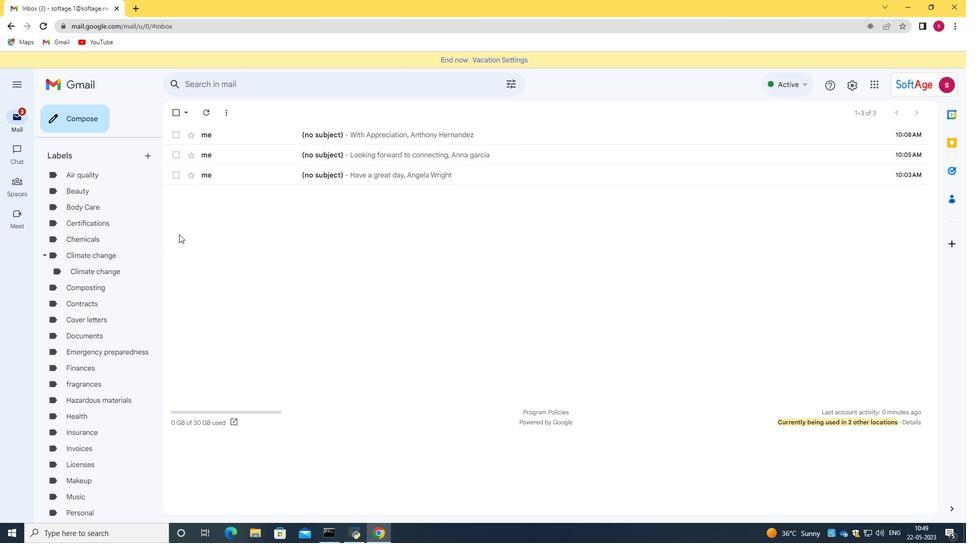 
Action: Mouse scrolled (192, 236) with delta (0, 0)
Screenshot: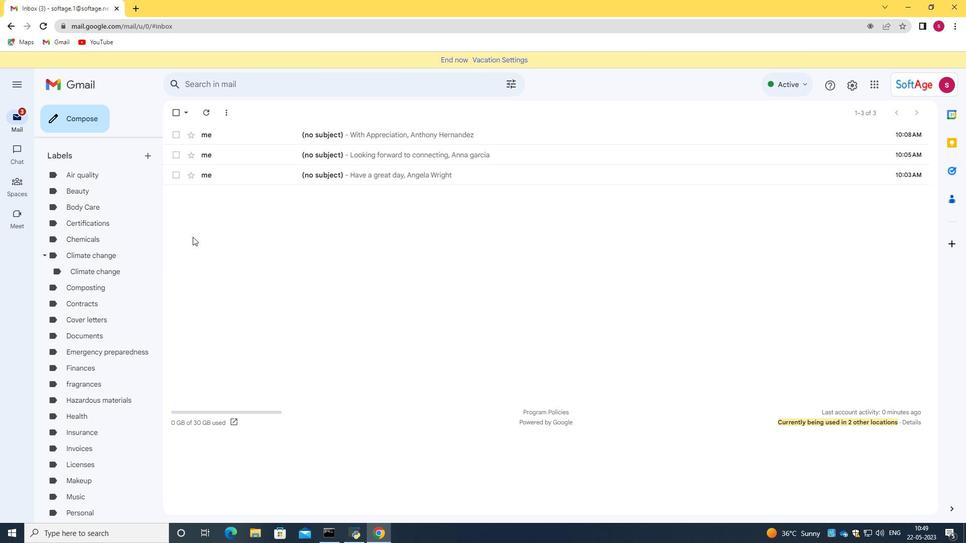 
Action: Mouse moved to (88, 118)
Screenshot: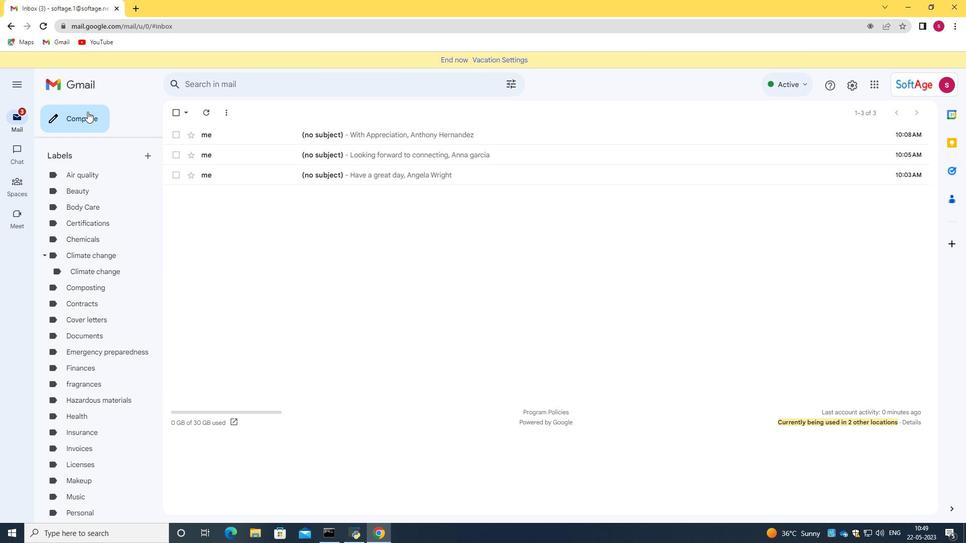 
Action: Mouse pressed left at (88, 118)
Screenshot: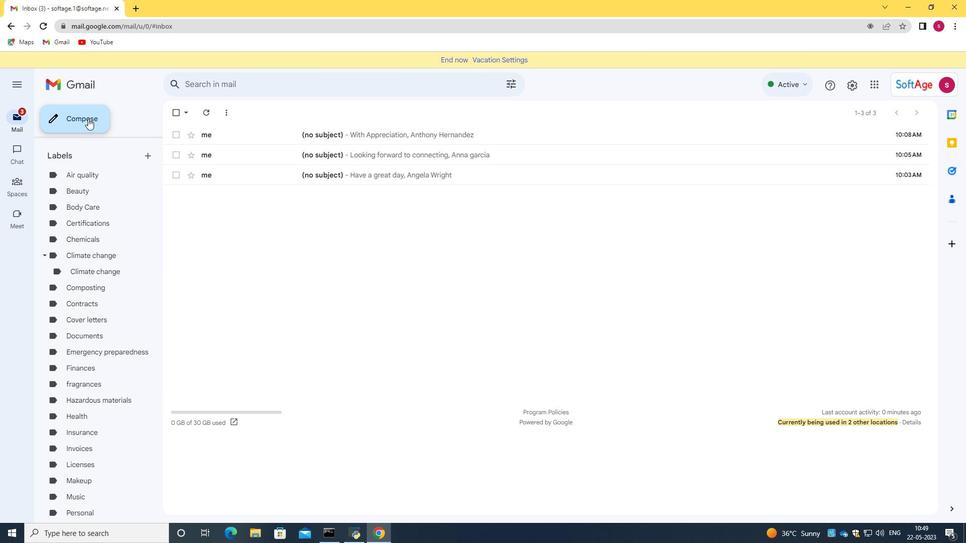 
Action: Mouse moved to (910, 225)
Screenshot: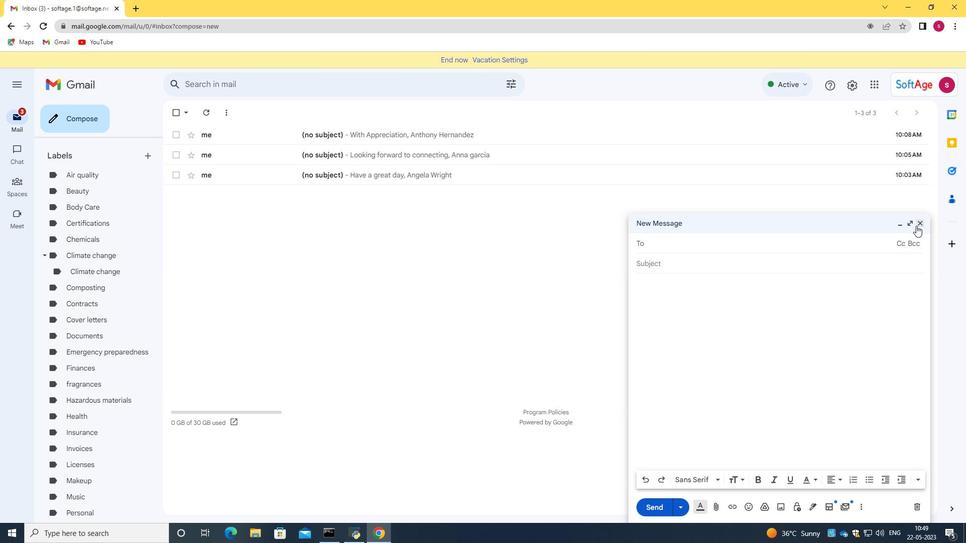 
Action: Mouse pressed left at (910, 225)
Screenshot: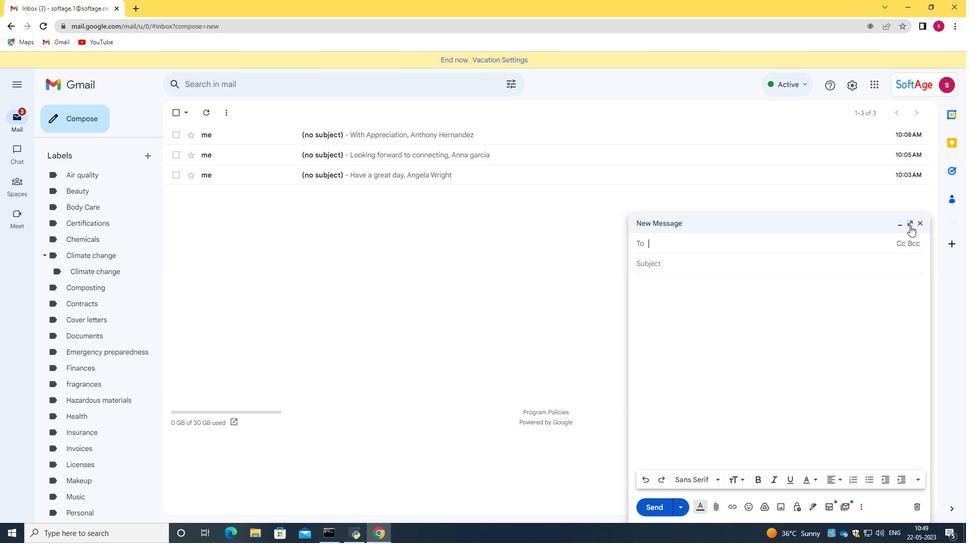 
Action: Mouse moved to (260, 494)
Screenshot: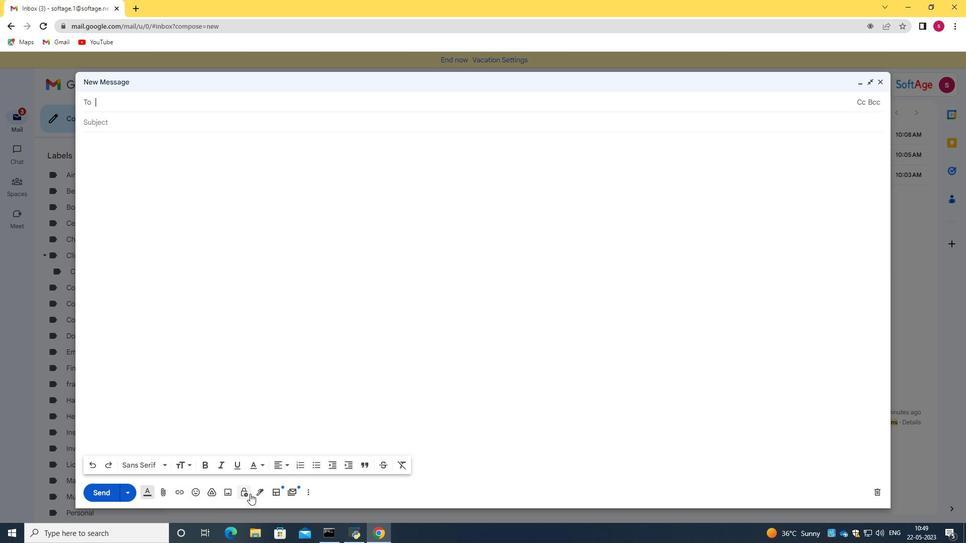 
Action: Mouse pressed left at (260, 494)
Screenshot: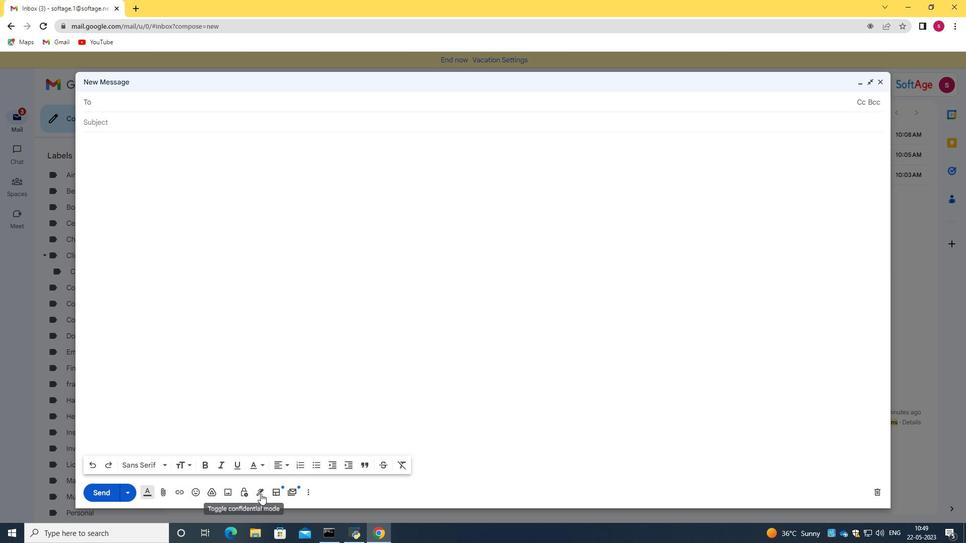 
Action: Mouse moved to (300, 478)
Screenshot: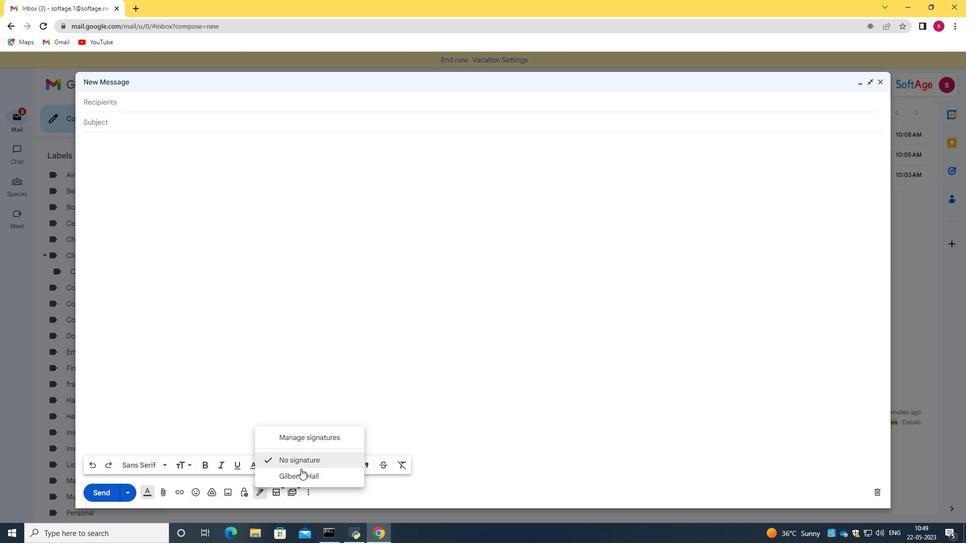 
Action: Mouse pressed left at (300, 478)
Screenshot: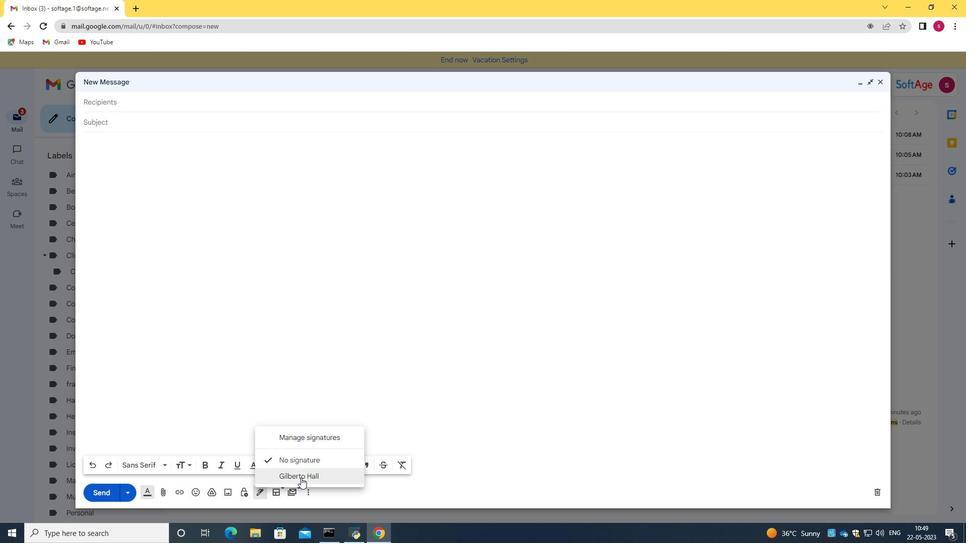 
Action: Mouse moved to (158, 100)
Screenshot: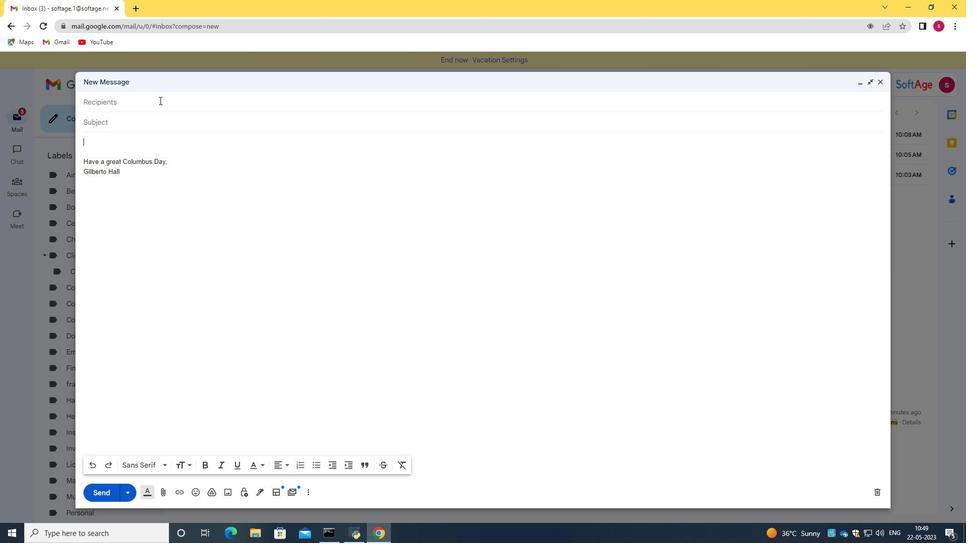
Action: Mouse pressed left at (158, 100)
Screenshot: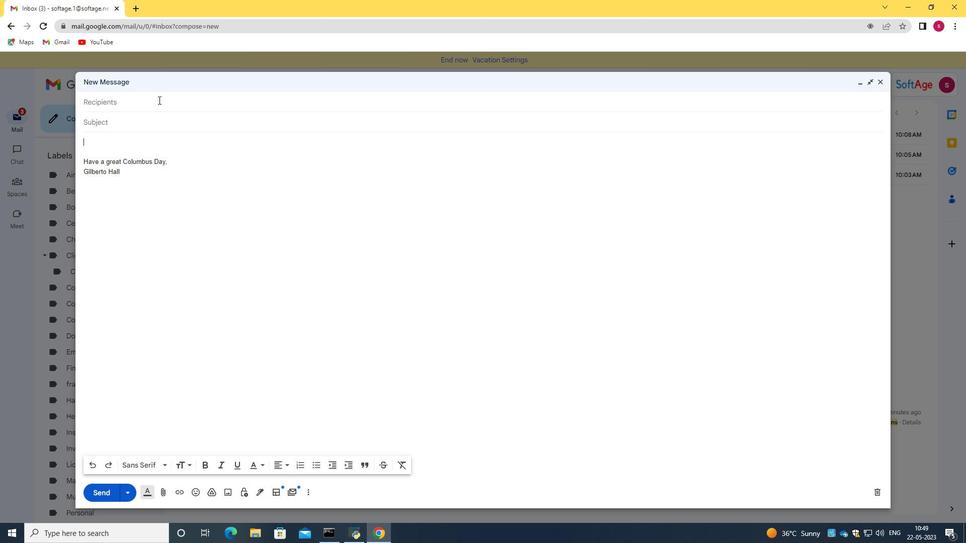 
Action: Key pressed softage.5<Key.shift>@softage.net
Screenshot: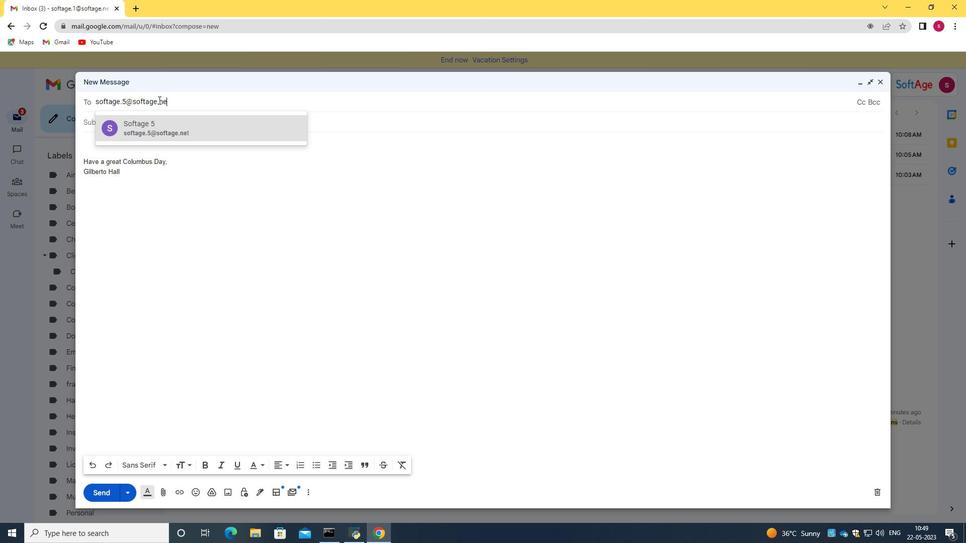
Action: Mouse moved to (189, 130)
Screenshot: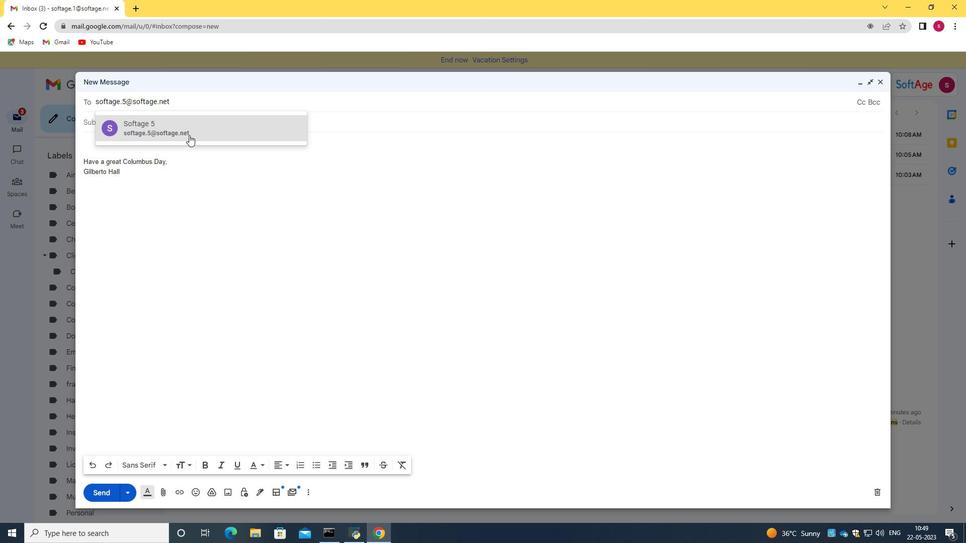 
Action: Mouse pressed left at (189, 130)
Screenshot: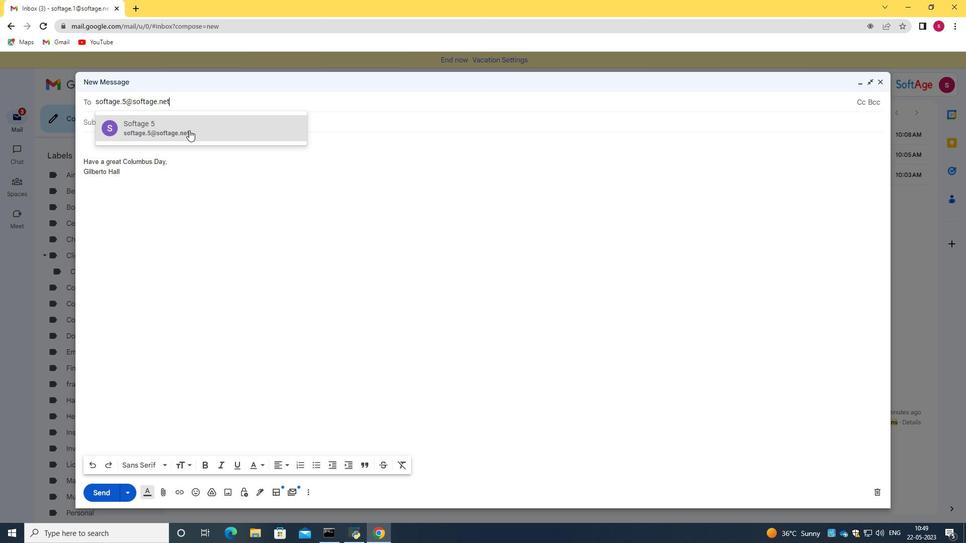 
Action: Mouse moved to (307, 491)
Screenshot: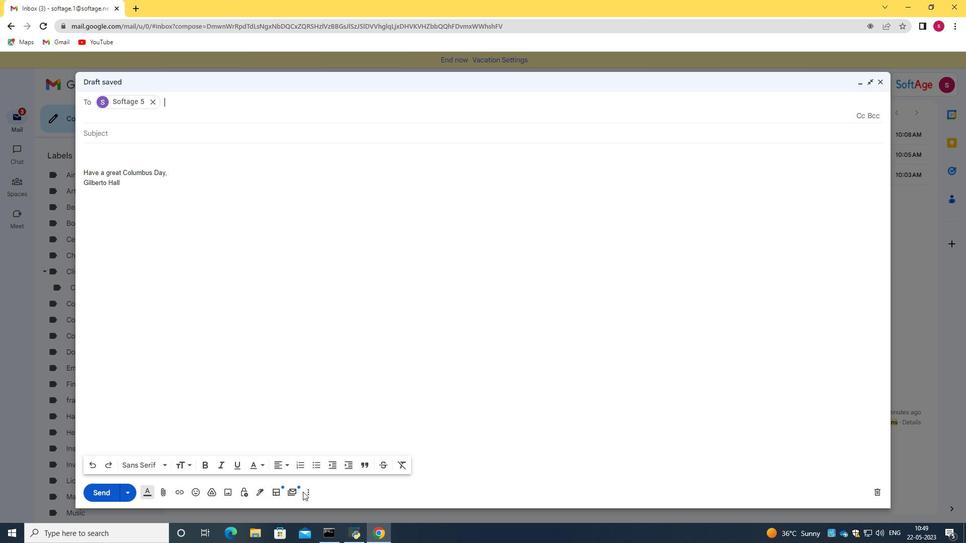 
Action: Mouse pressed left at (307, 491)
Screenshot: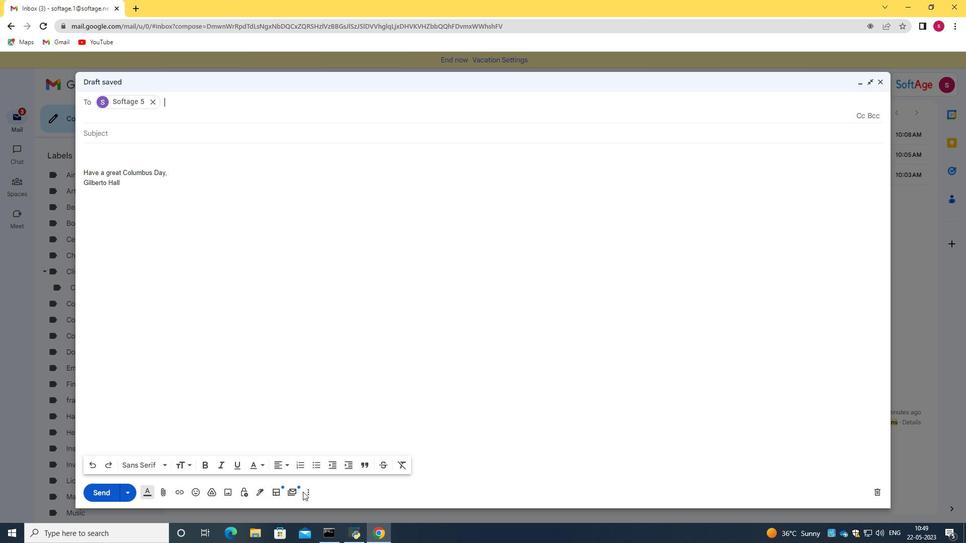 
Action: Mouse moved to (337, 399)
Screenshot: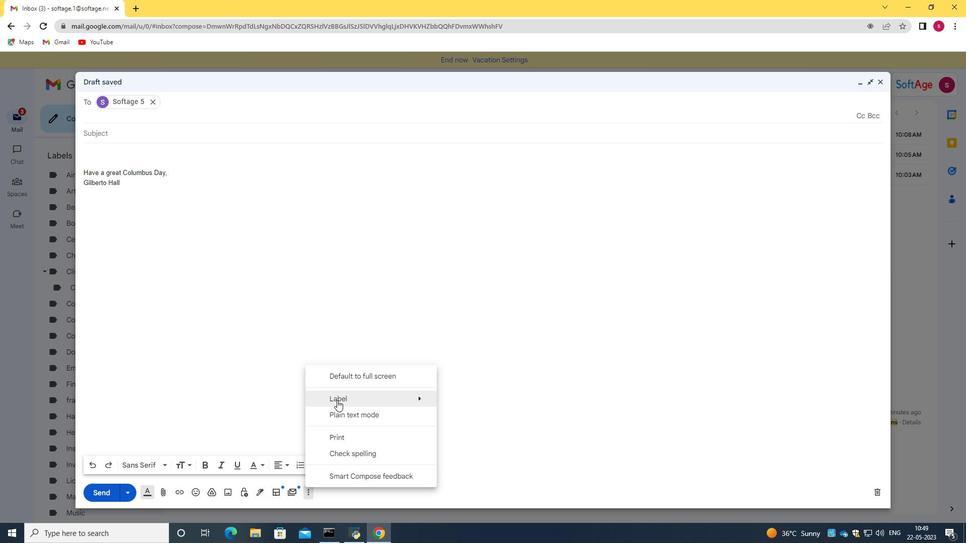 
Action: Mouse pressed left at (337, 399)
Screenshot: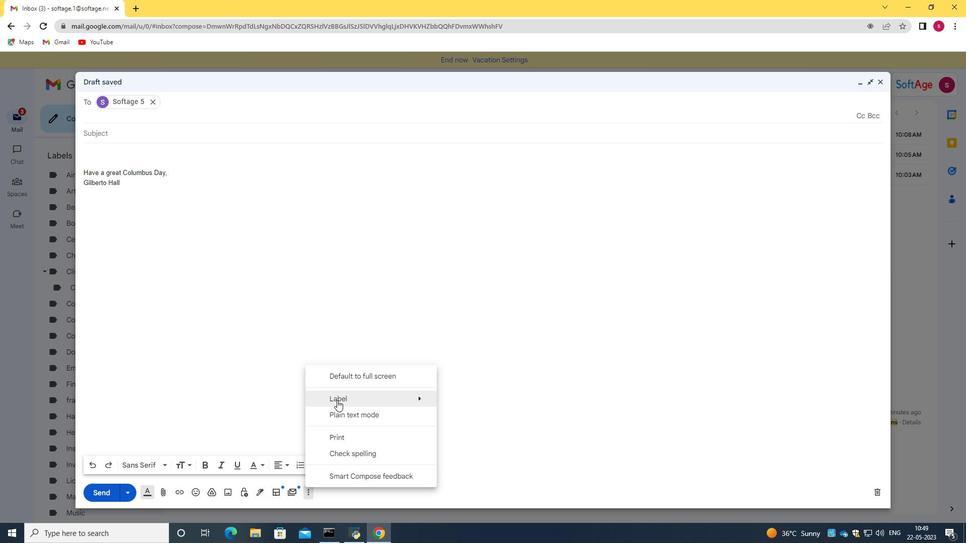 
Action: Mouse moved to (477, 378)
Screenshot: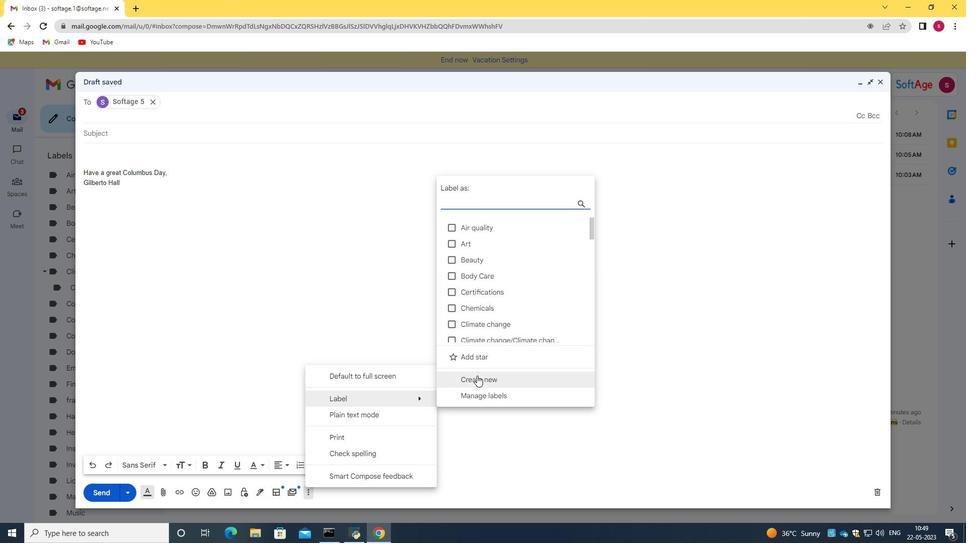 
Action: Mouse pressed left at (477, 378)
Screenshot: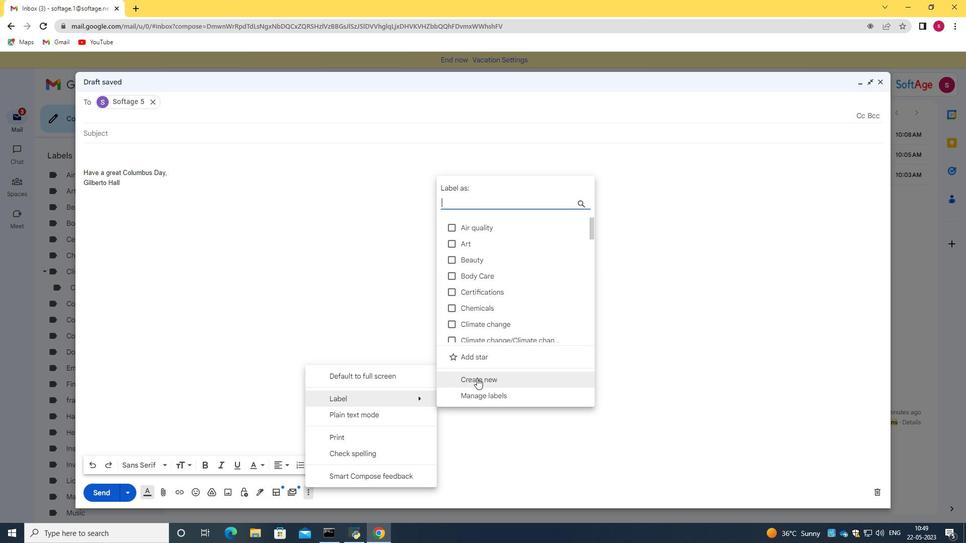 
Action: Mouse moved to (445, 317)
Screenshot: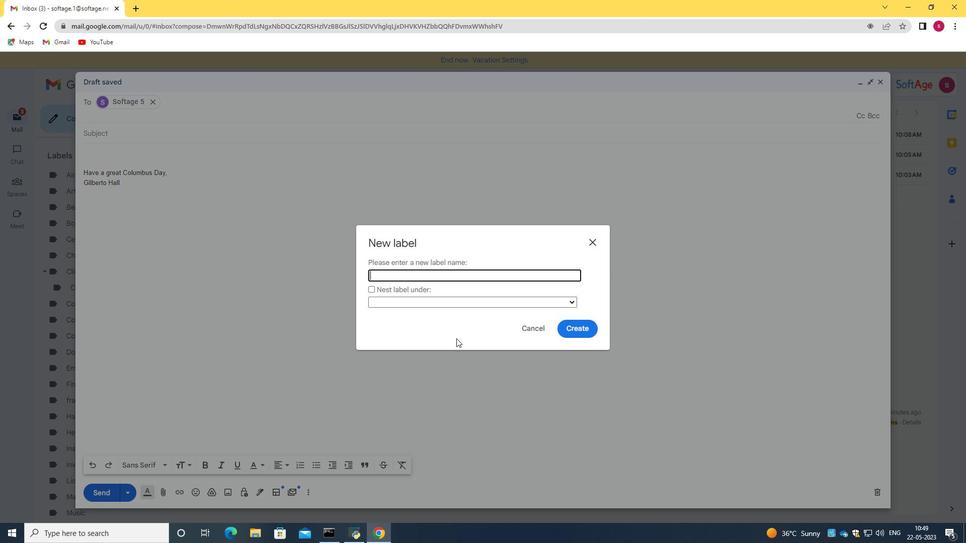 
Action: Key pressed <Key.caps_lock>V<Key.caps_lock>itamins
Screenshot: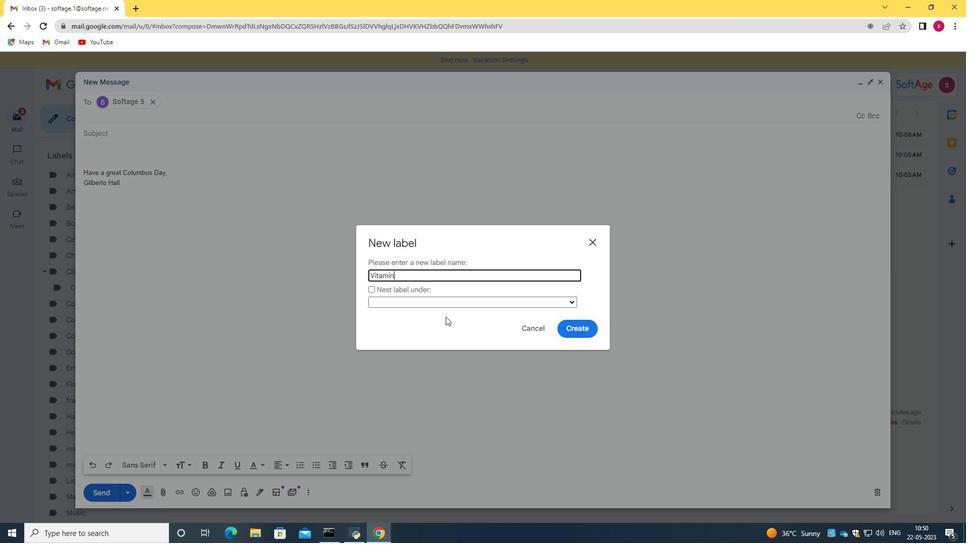 
Action: Mouse moved to (585, 330)
Screenshot: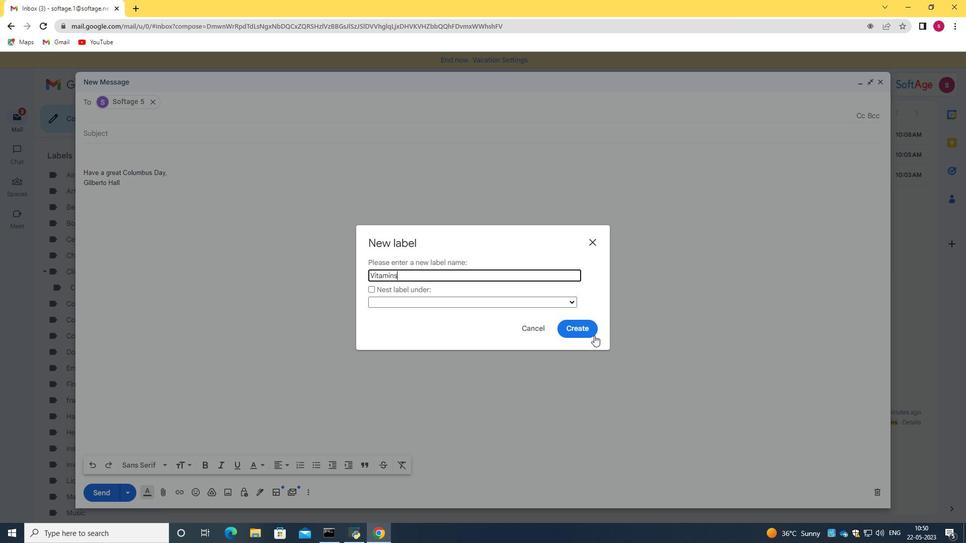 
Action: Mouse pressed left at (585, 330)
Screenshot: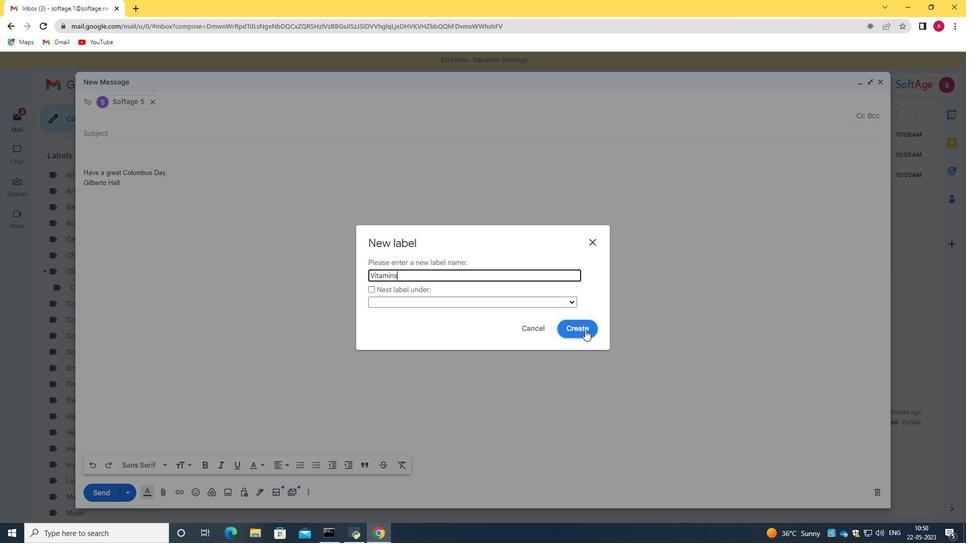 
Action: Mouse moved to (101, 493)
Screenshot: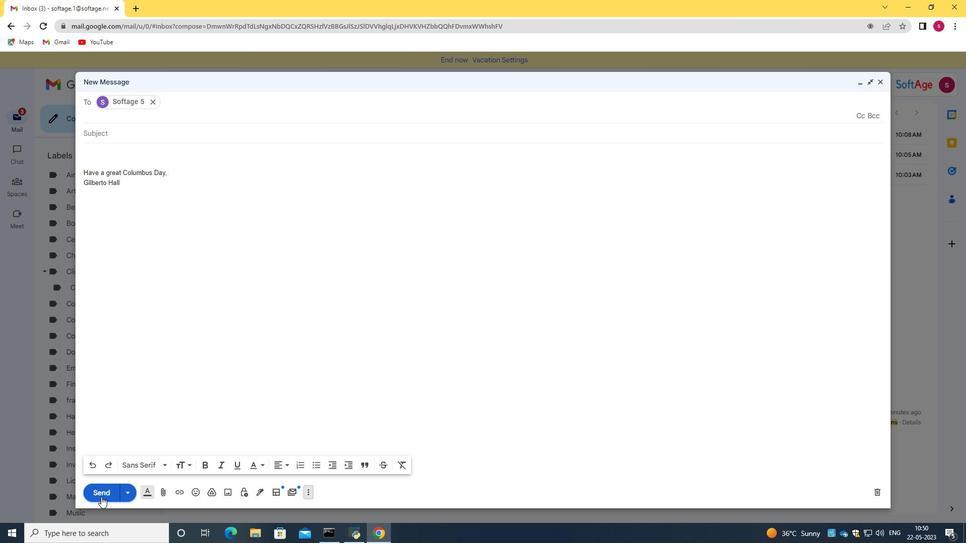 
Action: Mouse pressed left at (101, 493)
Screenshot: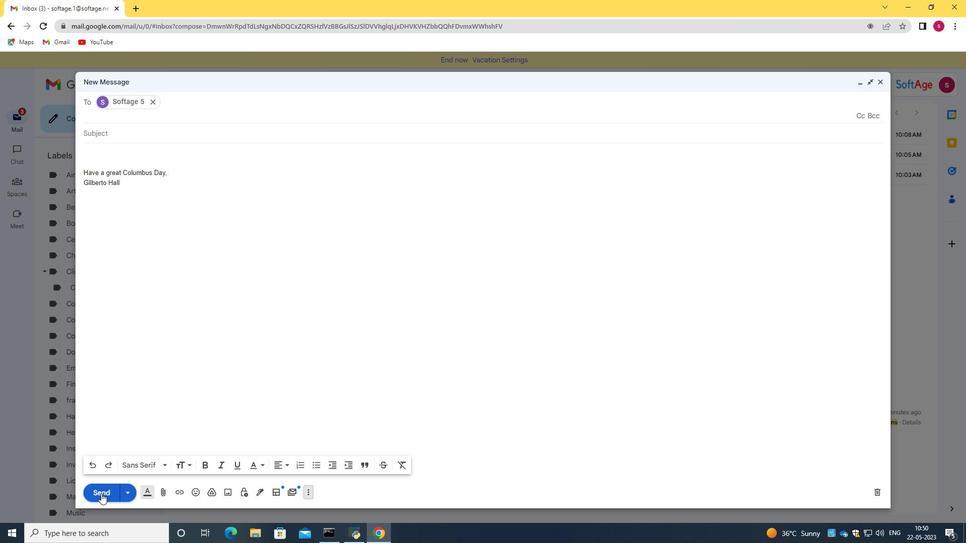 
Action: Mouse moved to (178, 498)
Screenshot: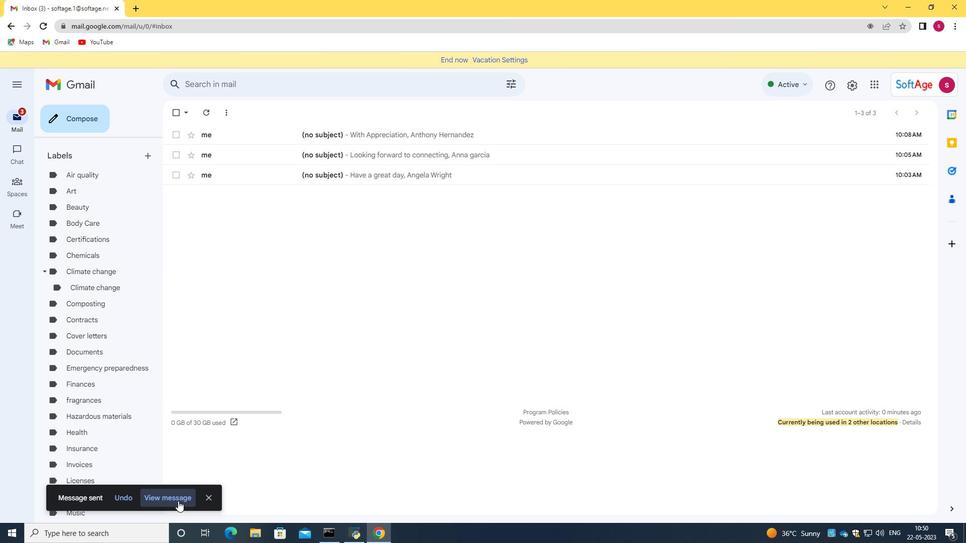 
Action: Mouse pressed left at (178, 498)
Screenshot: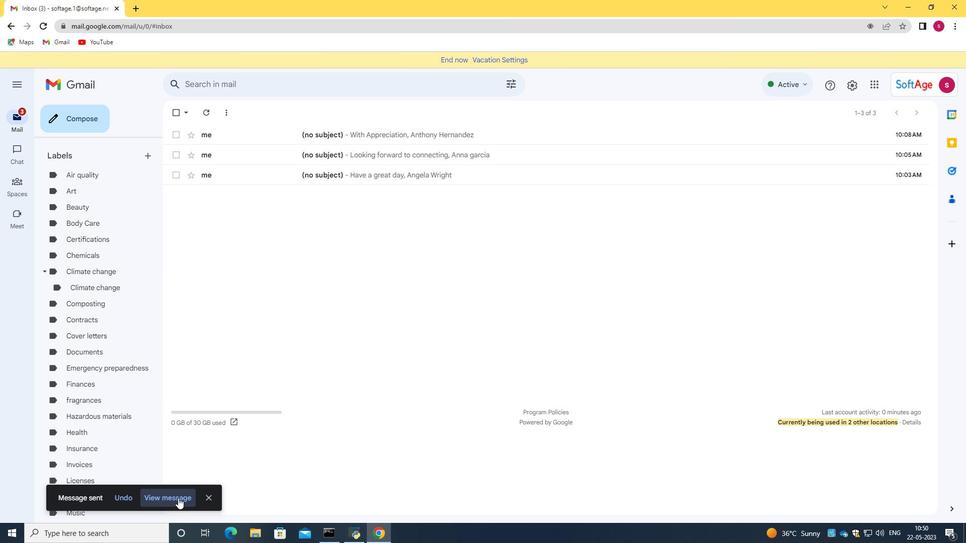 
Action: Mouse moved to (281, 330)
Screenshot: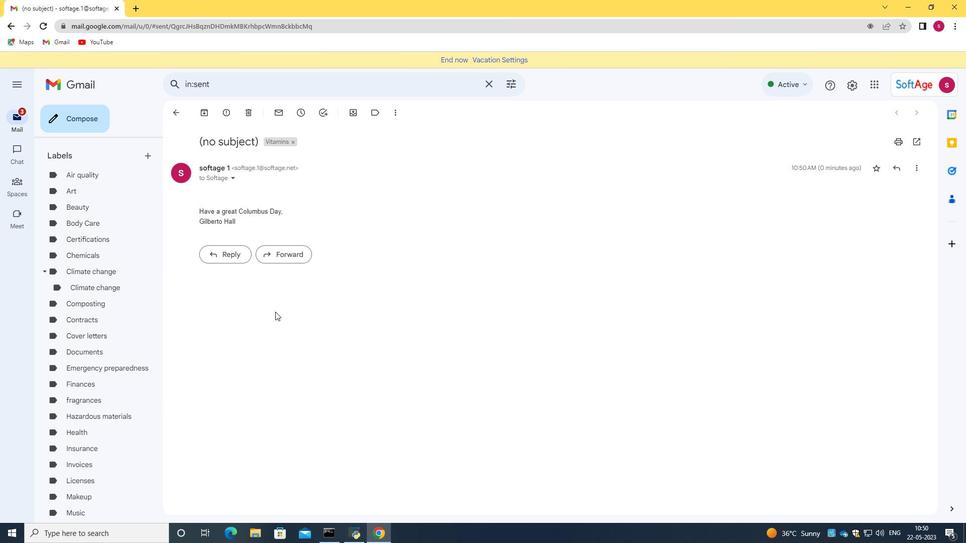 
